 Task: Search one way flight ticket for 3 adults in first from Phoenix: Phoenix Sky Harbor International Airport to Springfield: Abraham Lincoln Capital Airport on 5-2-2023. Number of bags: 1 carry on bag. Price is upto 97000. Outbound departure time preference is 9:30.
Action: Mouse moved to (227, 159)
Screenshot: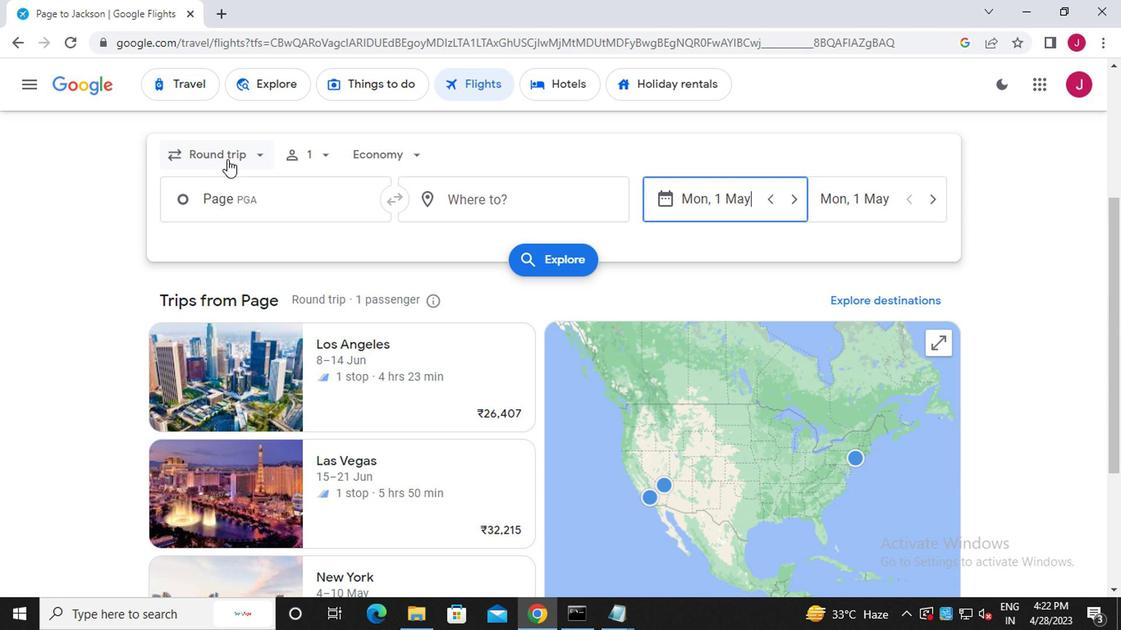 
Action: Mouse pressed left at (227, 159)
Screenshot: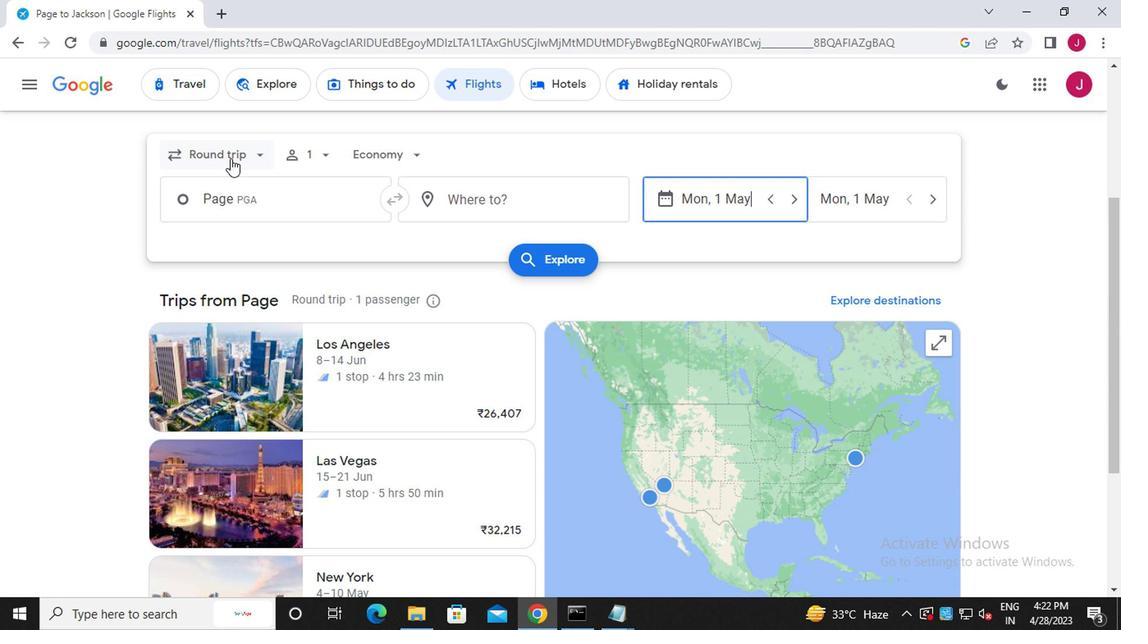 
Action: Mouse moved to (236, 234)
Screenshot: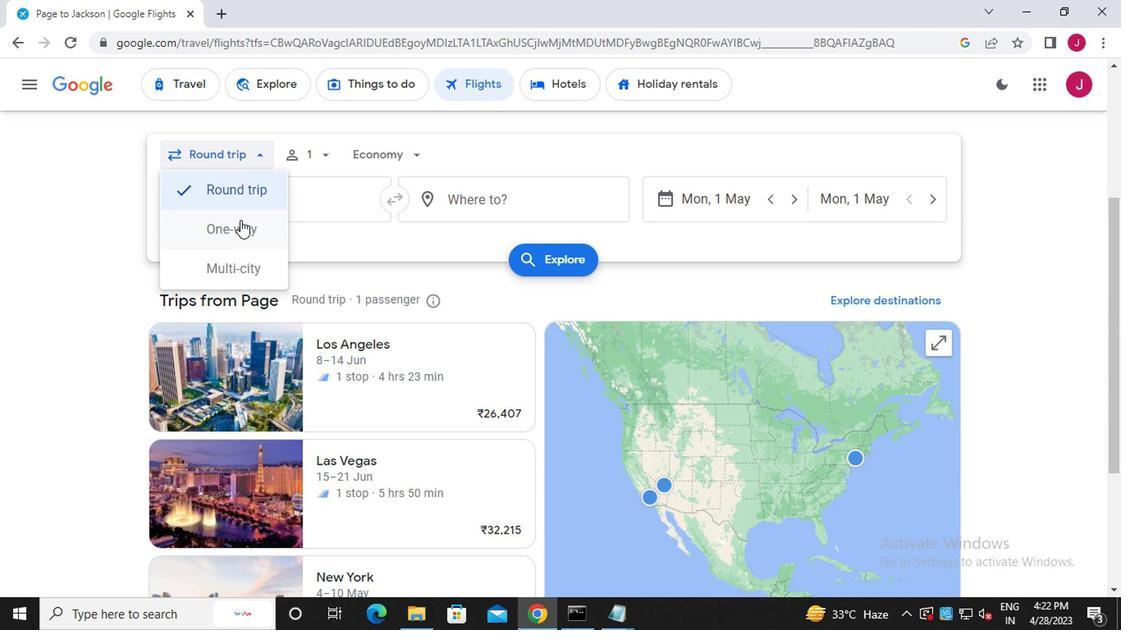 
Action: Mouse pressed left at (236, 234)
Screenshot: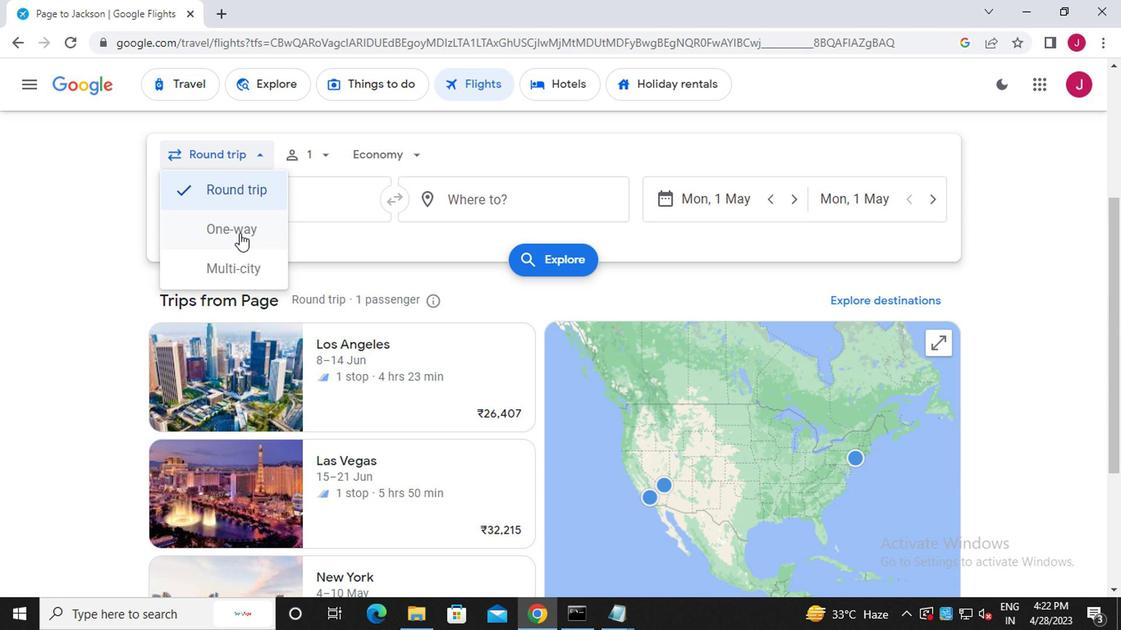 
Action: Mouse moved to (307, 155)
Screenshot: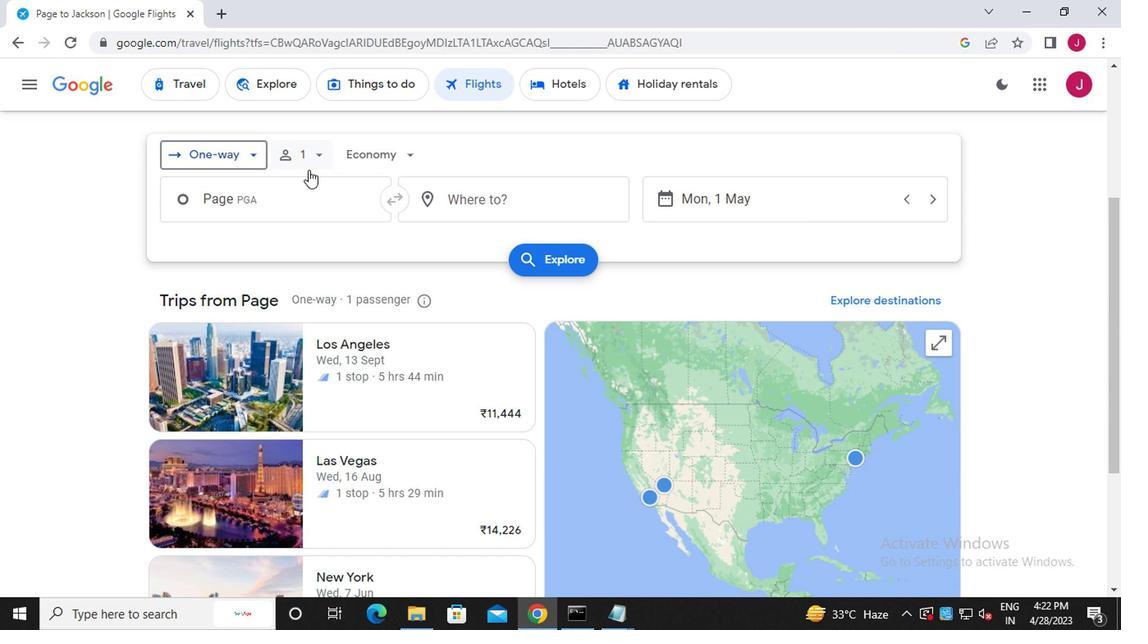 
Action: Mouse pressed left at (307, 155)
Screenshot: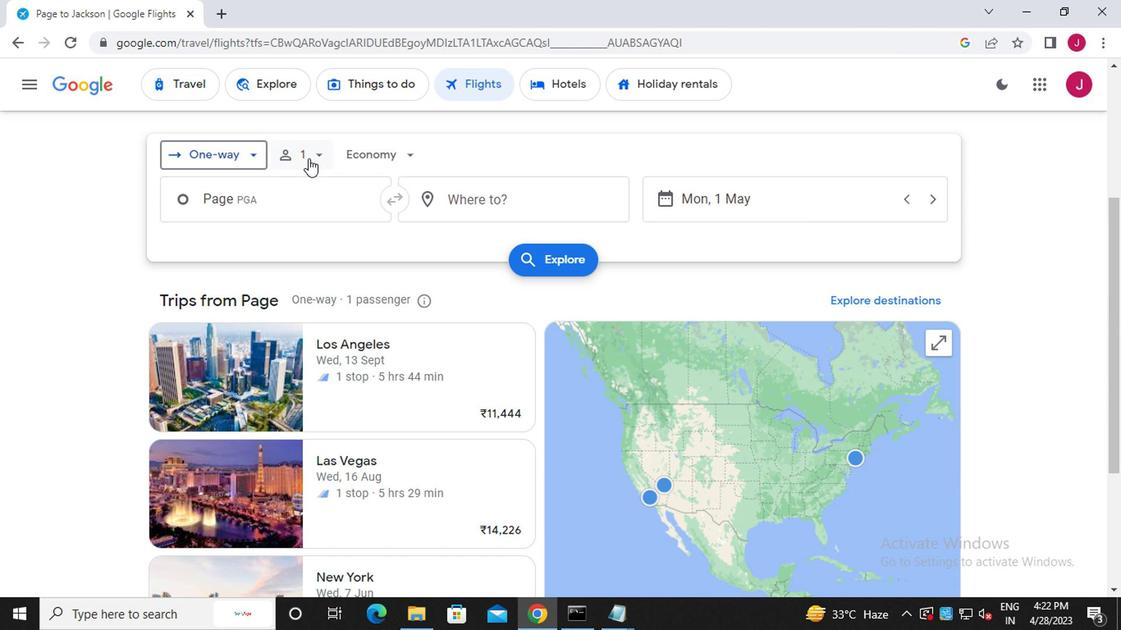 
Action: Mouse moved to (440, 195)
Screenshot: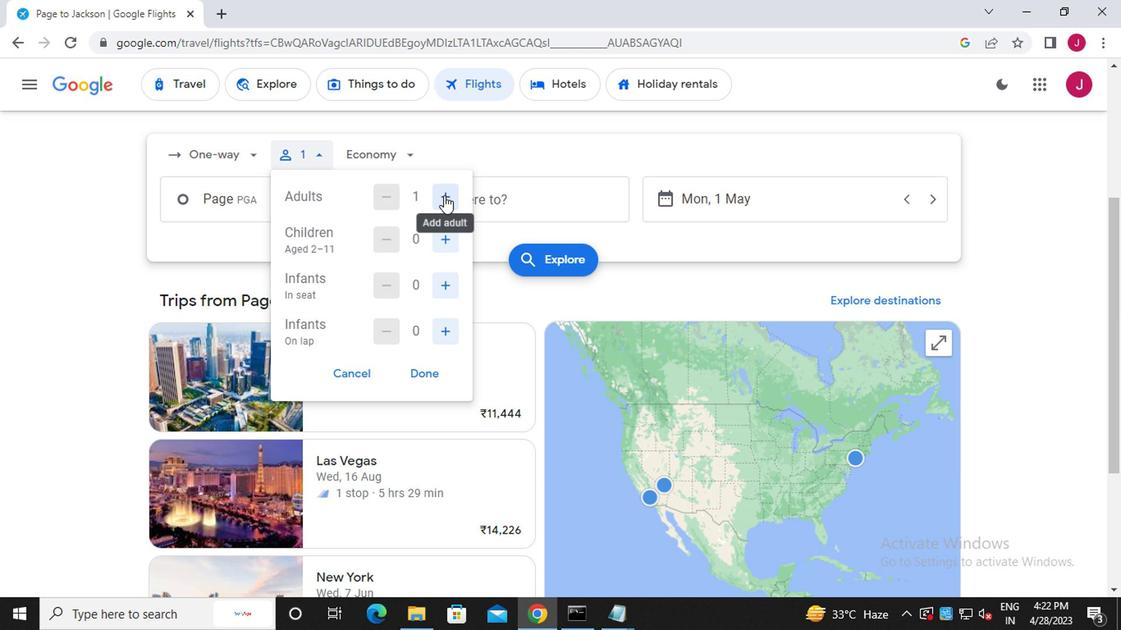 
Action: Mouse pressed left at (440, 195)
Screenshot: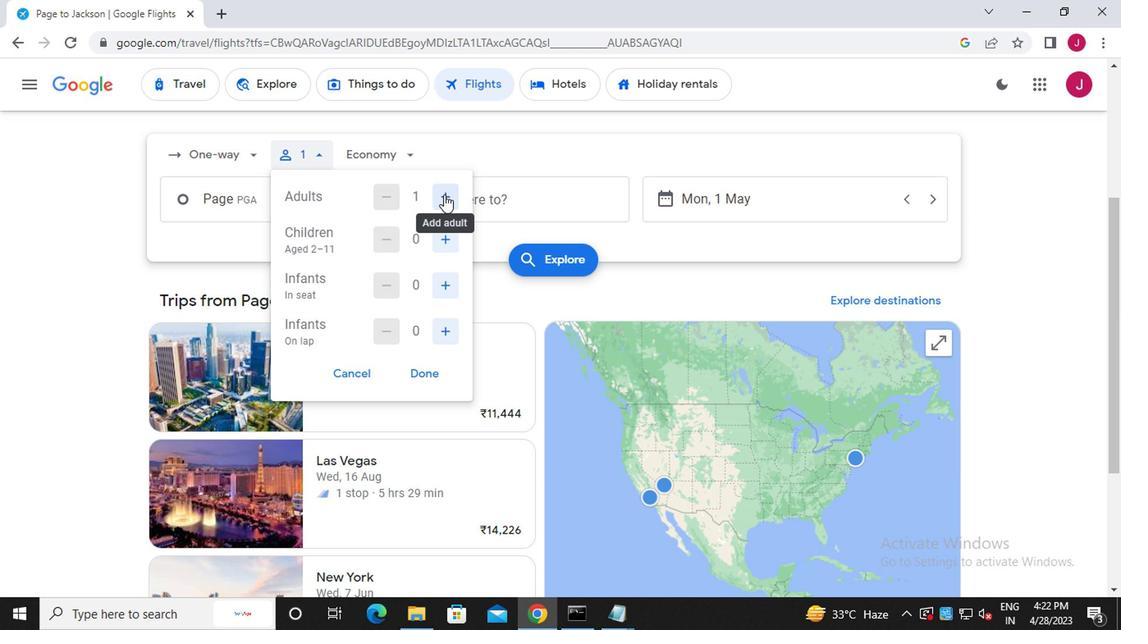 
Action: Mouse pressed left at (440, 195)
Screenshot: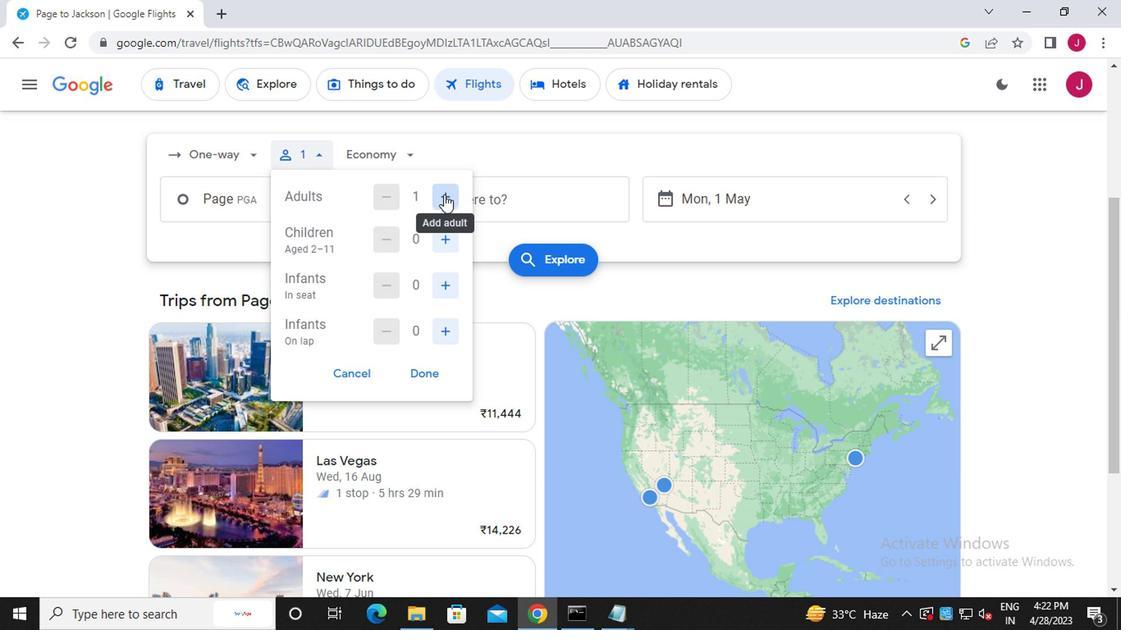 
Action: Mouse pressed left at (440, 195)
Screenshot: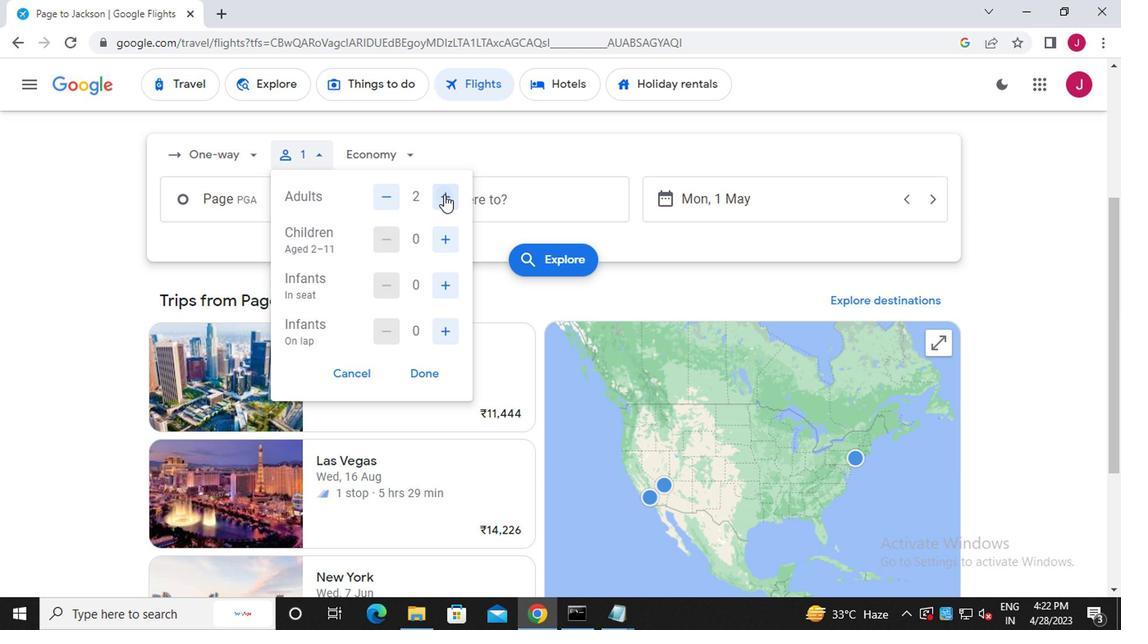 
Action: Mouse moved to (388, 198)
Screenshot: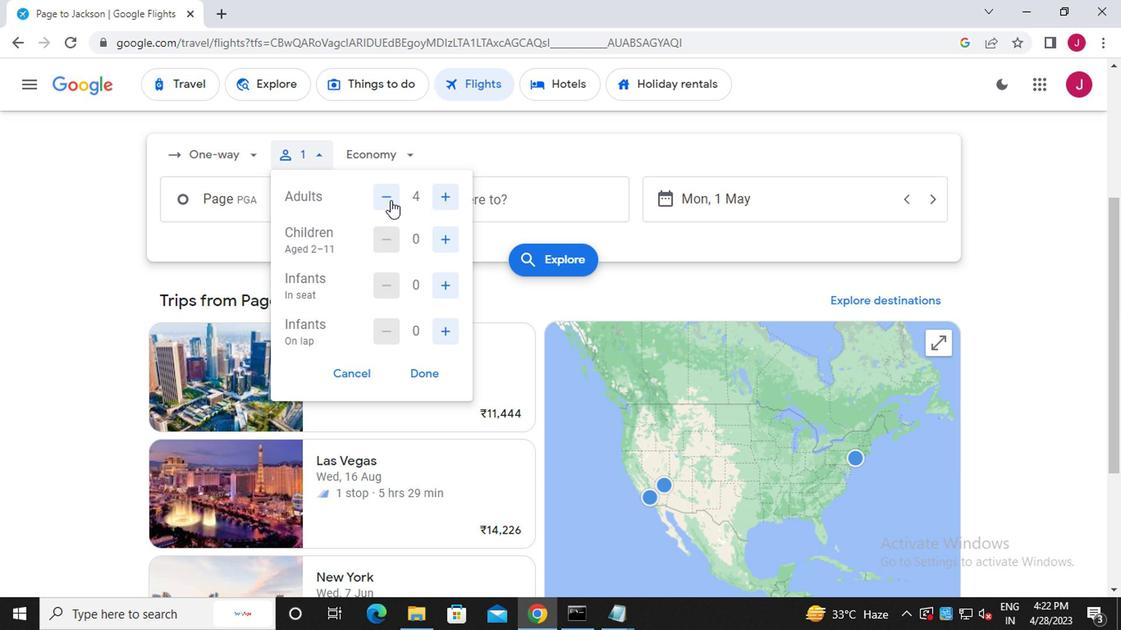 
Action: Mouse pressed left at (388, 198)
Screenshot: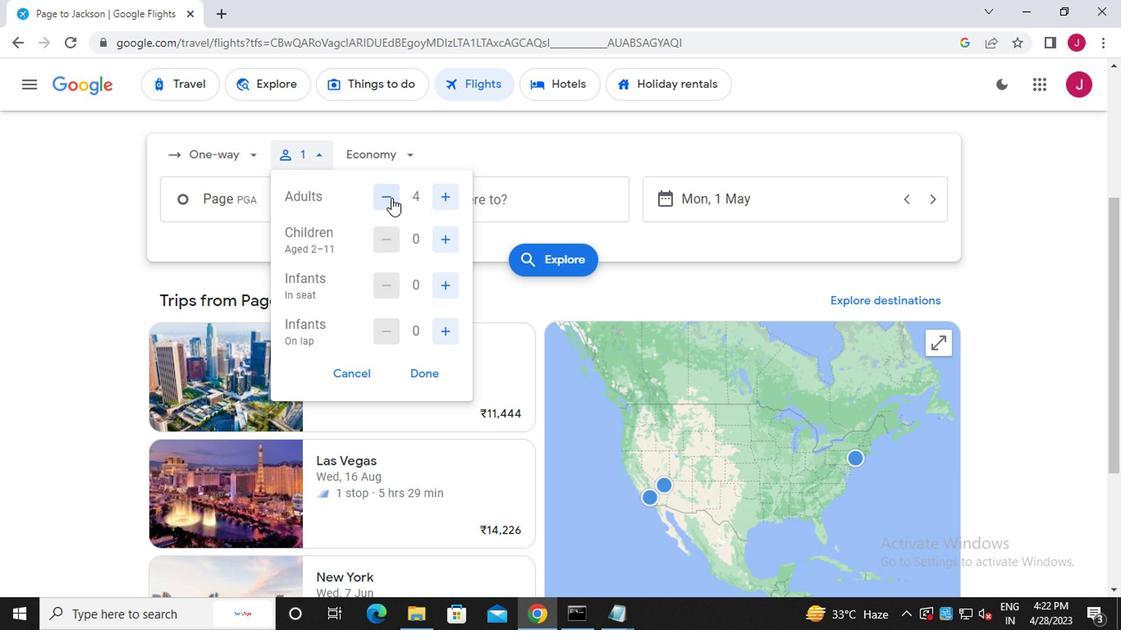 
Action: Mouse moved to (414, 369)
Screenshot: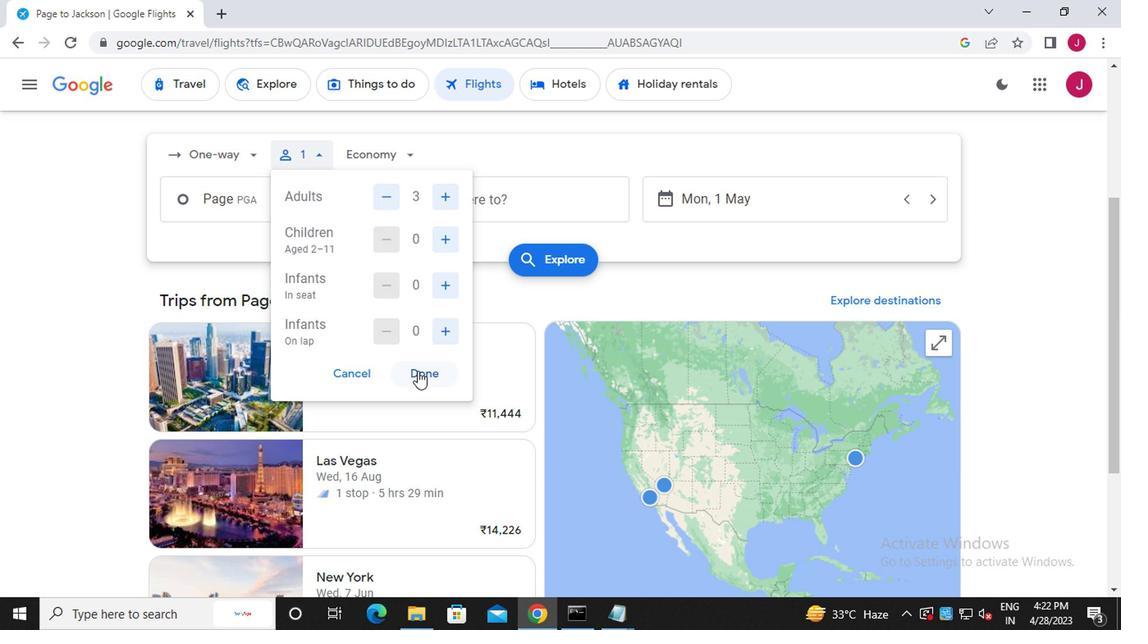 
Action: Mouse pressed left at (414, 369)
Screenshot: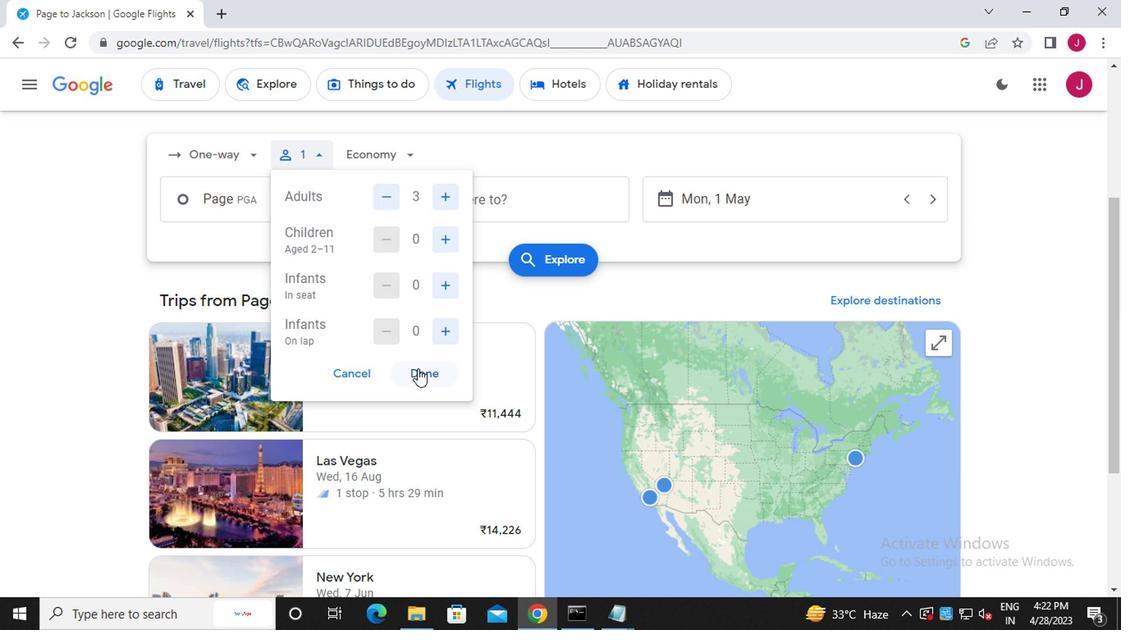 
Action: Mouse moved to (396, 154)
Screenshot: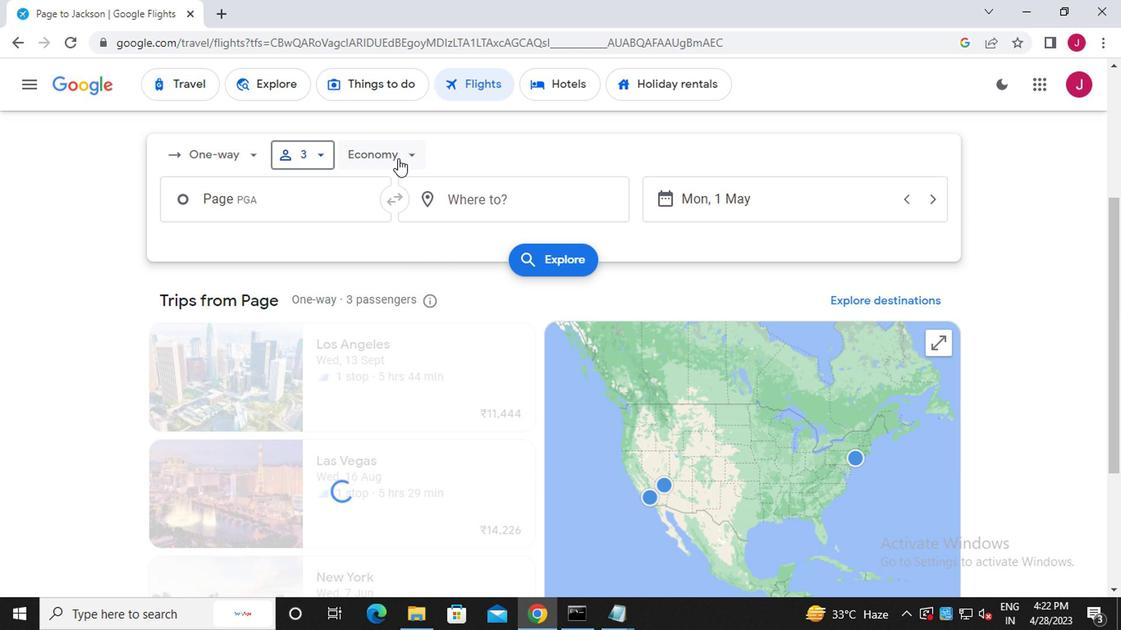 
Action: Mouse pressed left at (396, 154)
Screenshot: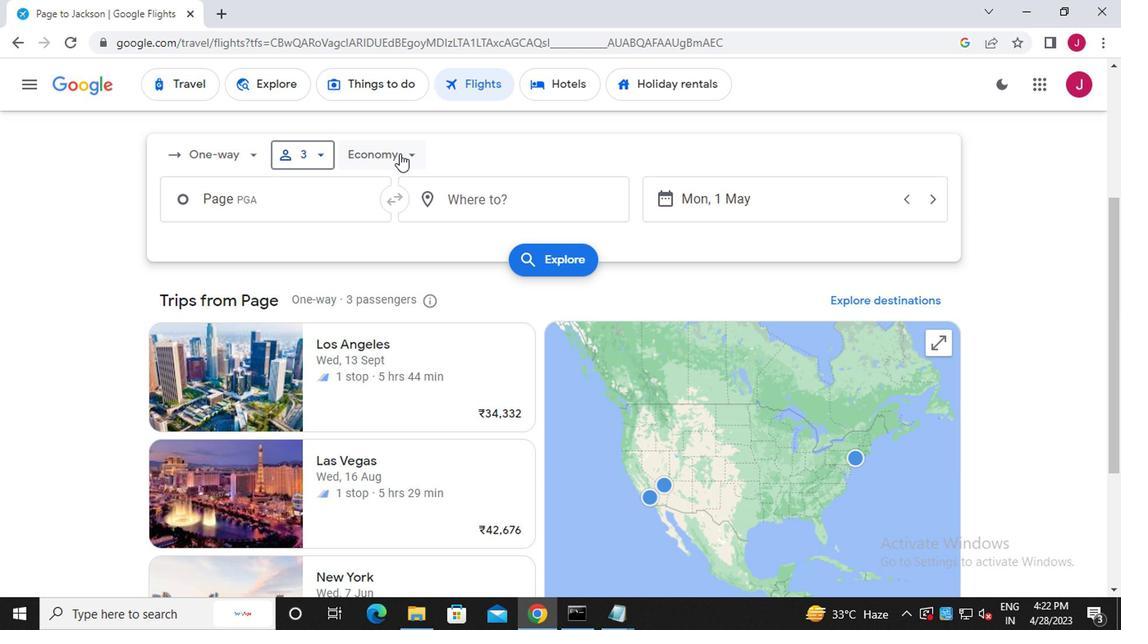 
Action: Mouse pressed left at (396, 154)
Screenshot: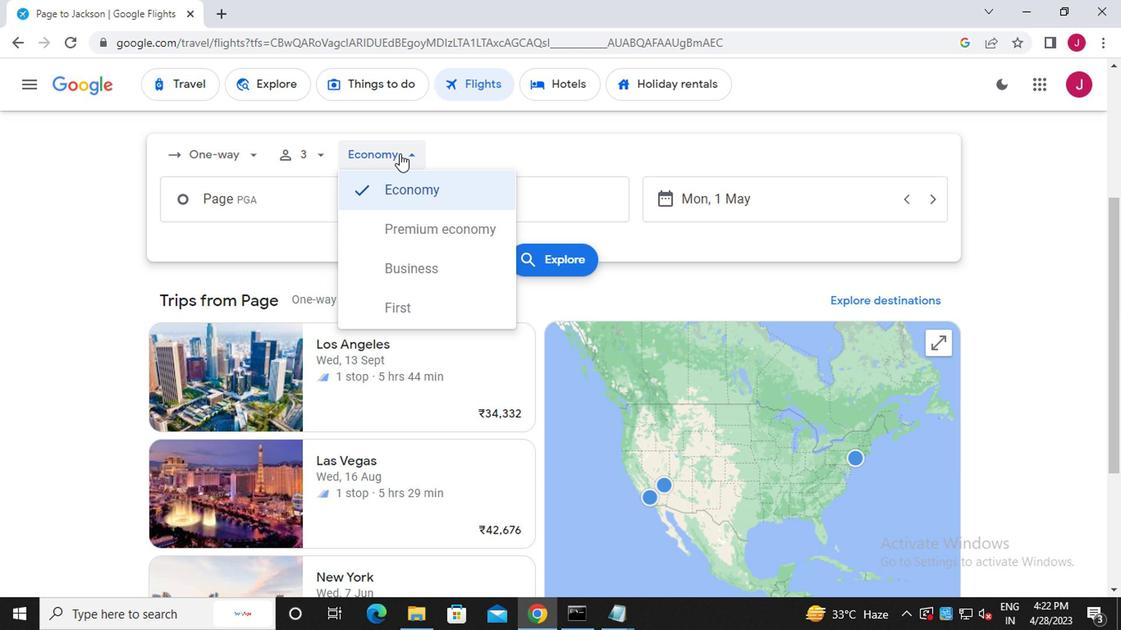 
Action: Mouse moved to (328, 196)
Screenshot: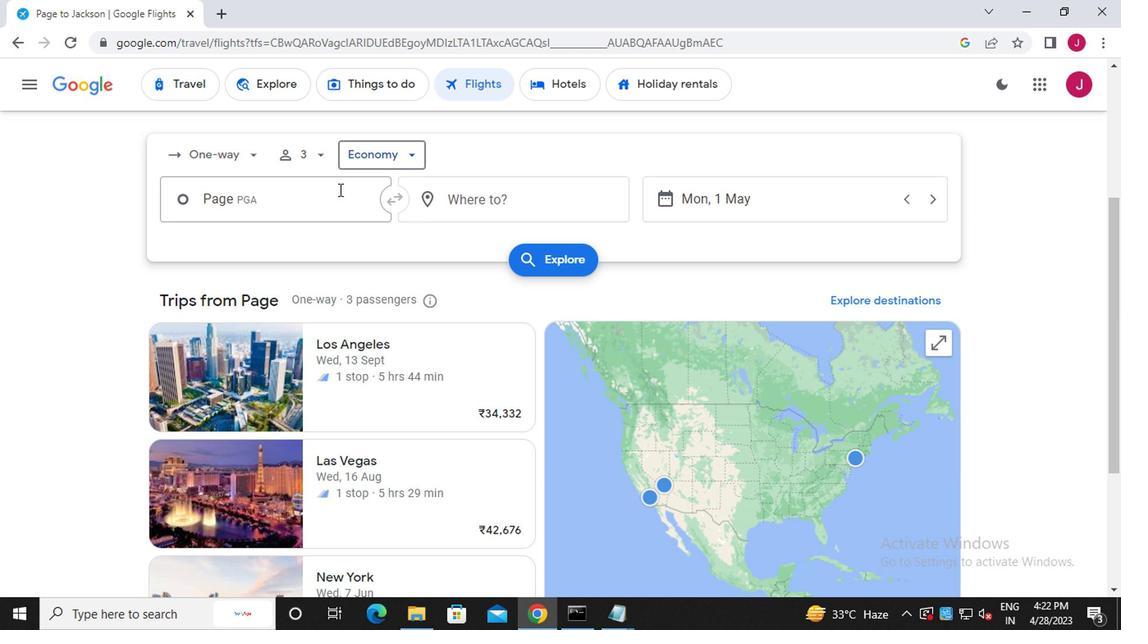 
Action: Mouse pressed left at (328, 196)
Screenshot: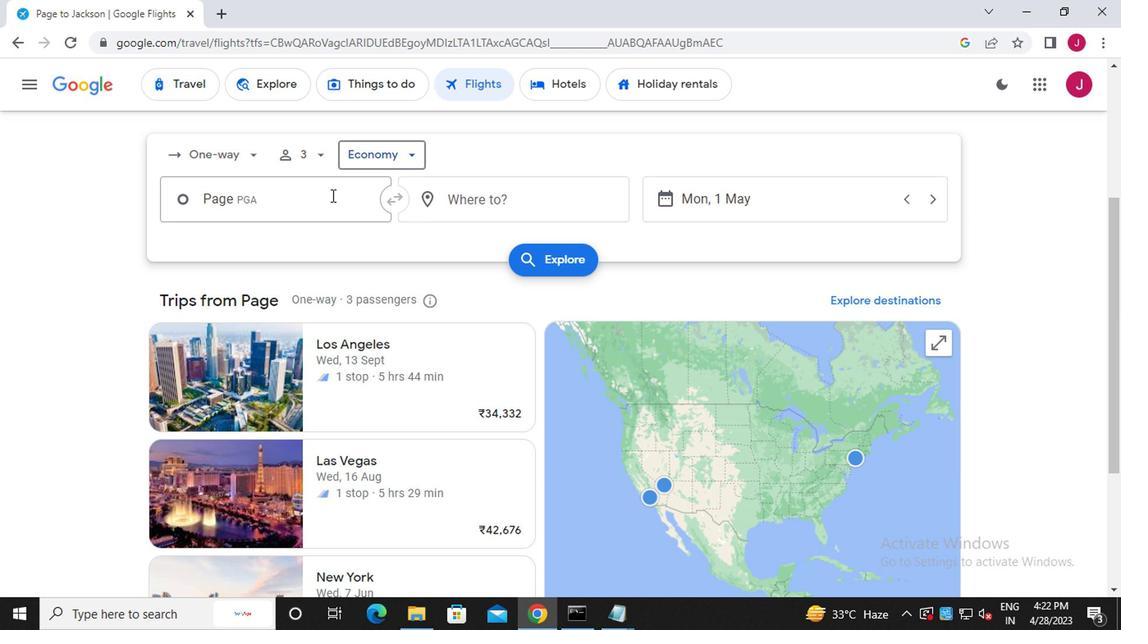 
Action: Key pressed phoenix
Screenshot: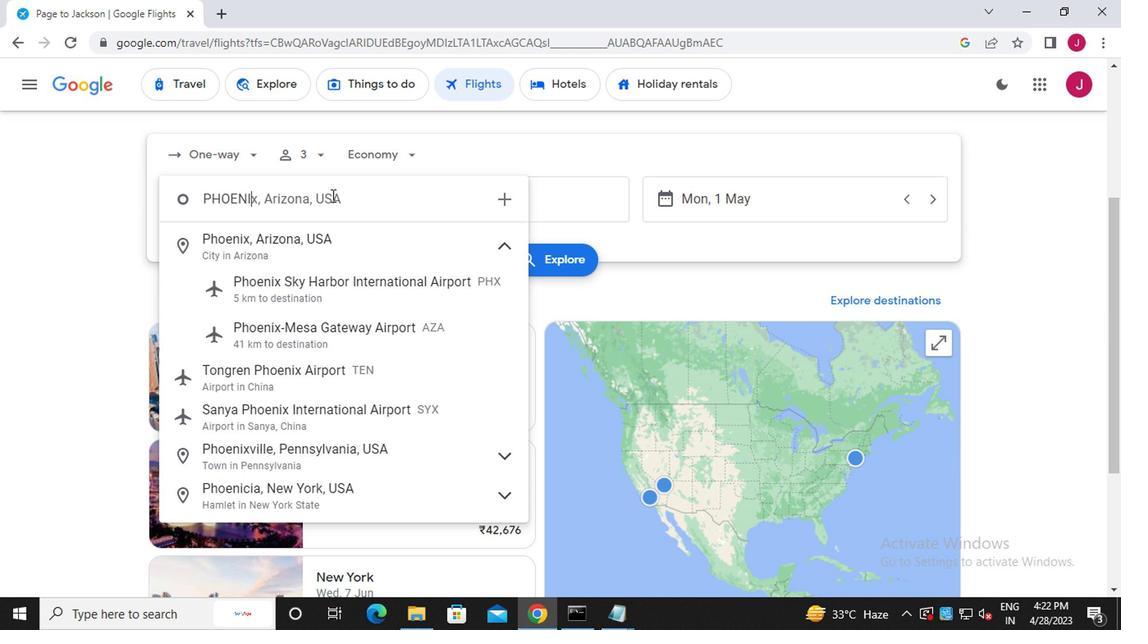 
Action: Mouse moved to (346, 286)
Screenshot: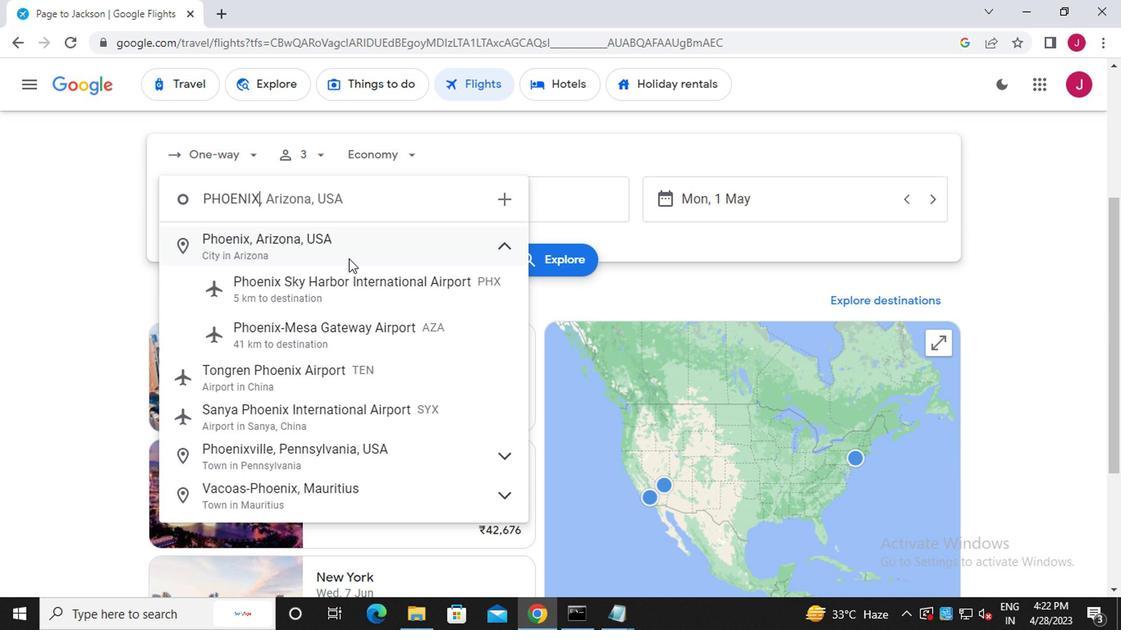 
Action: Mouse pressed left at (346, 286)
Screenshot: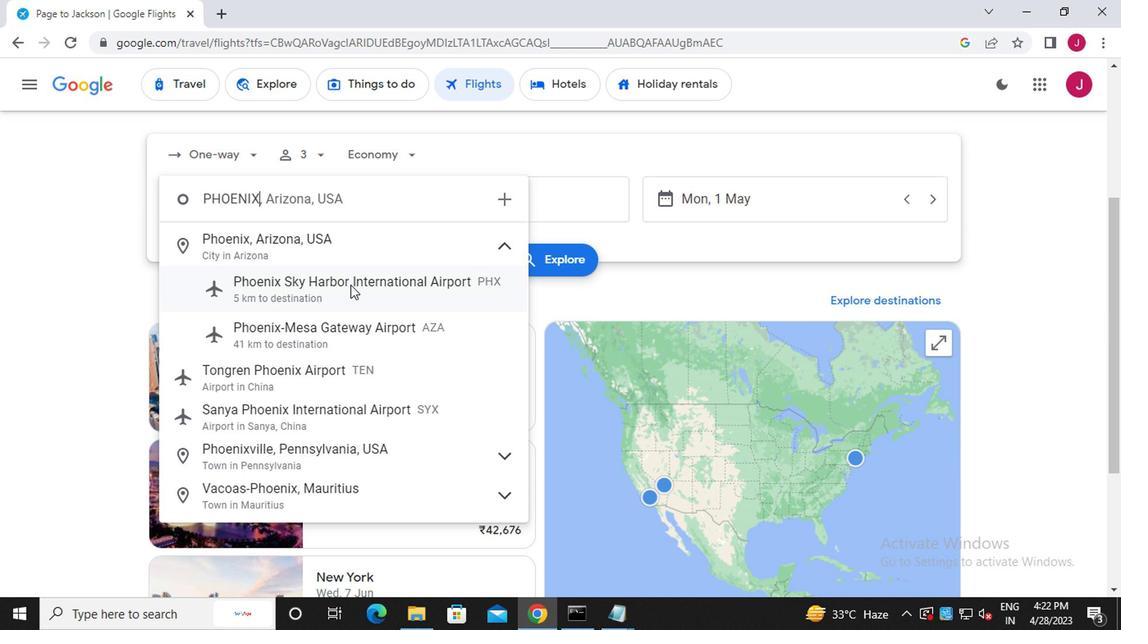 
Action: Mouse moved to (557, 193)
Screenshot: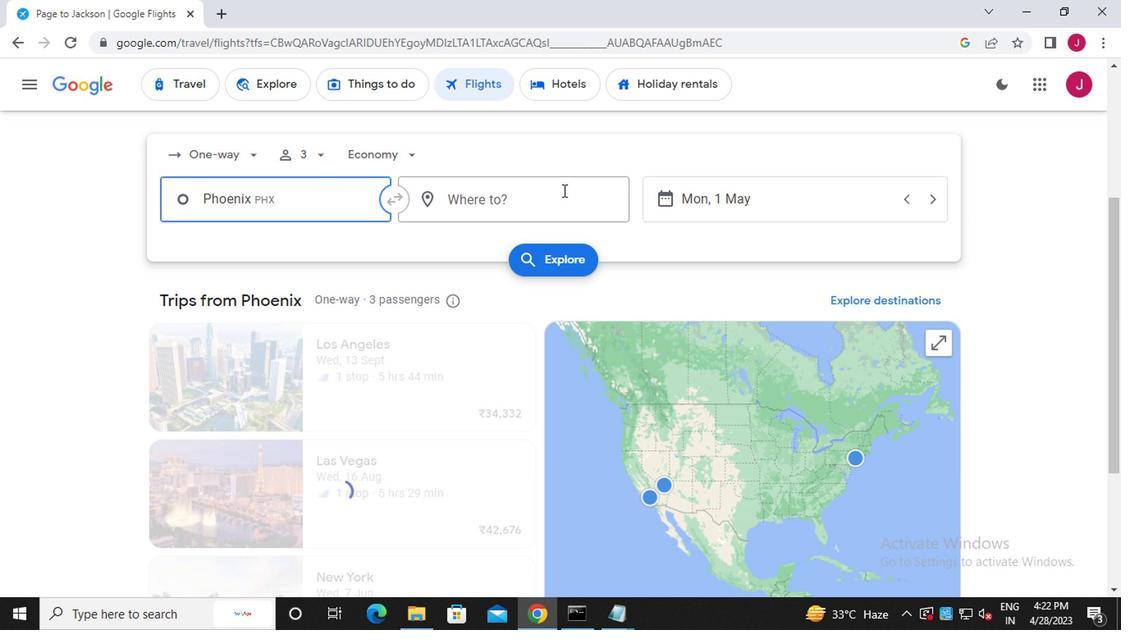 
Action: Mouse pressed left at (557, 193)
Screenshot: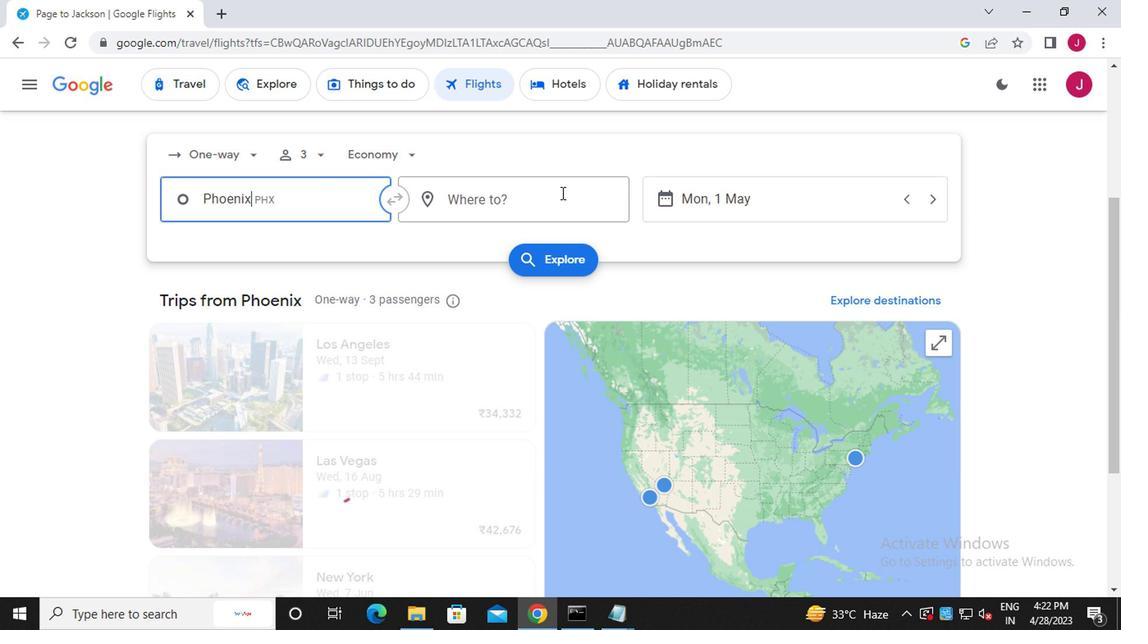 
Action: Key pressed springfield
Screenshot: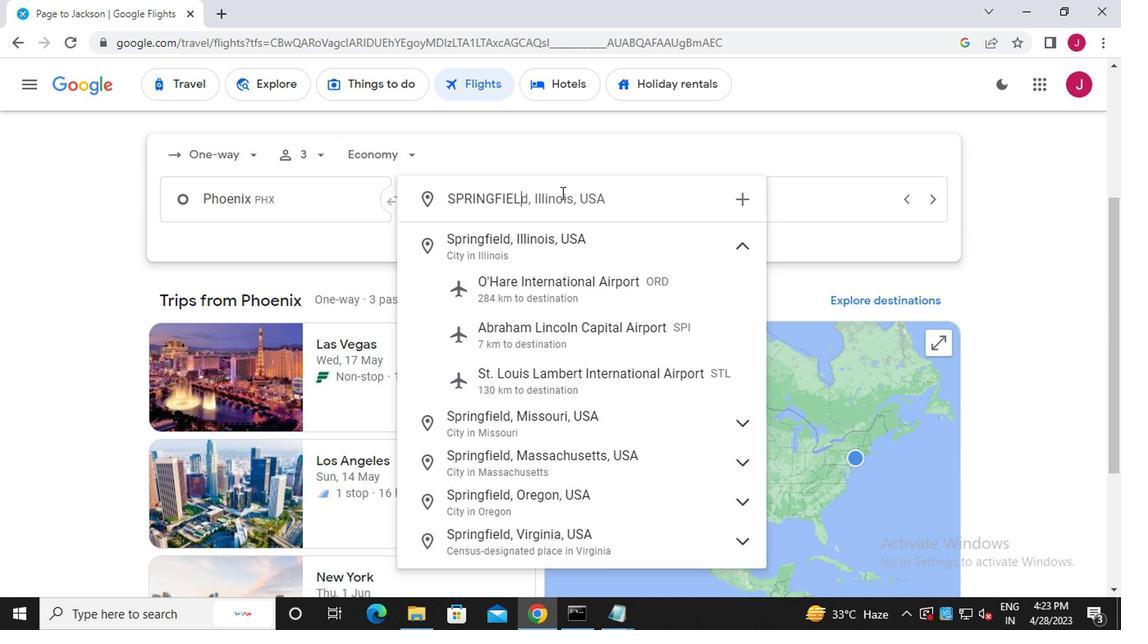 
Action: Mouse moved to (597, 334)
Screenshot: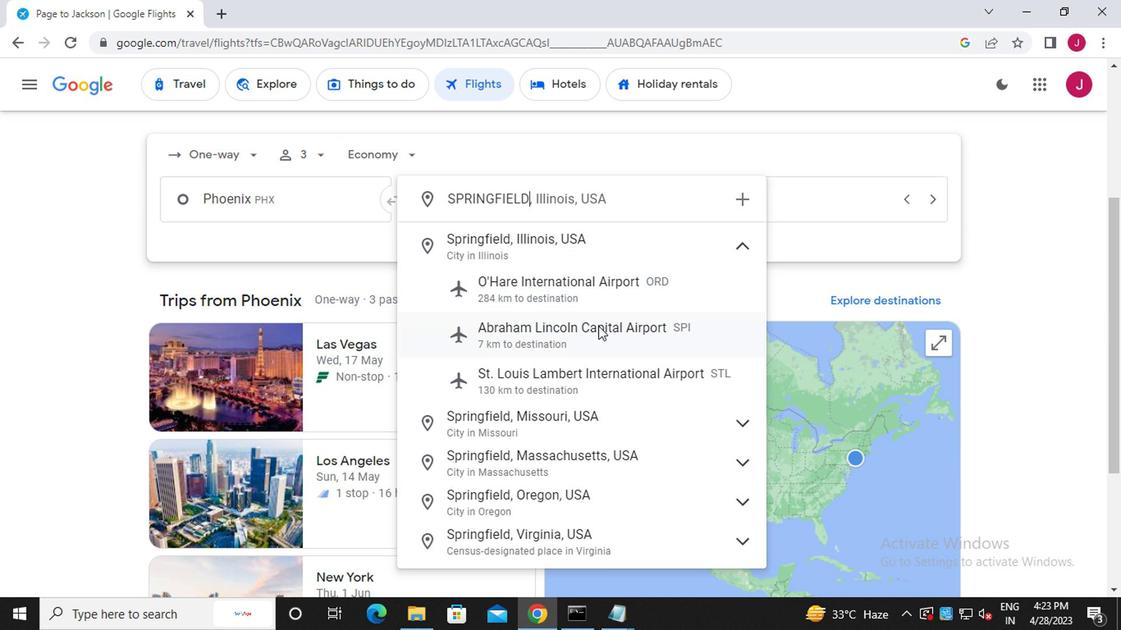 
Action: Mouse pressed left at (597, 334)
Screenshot: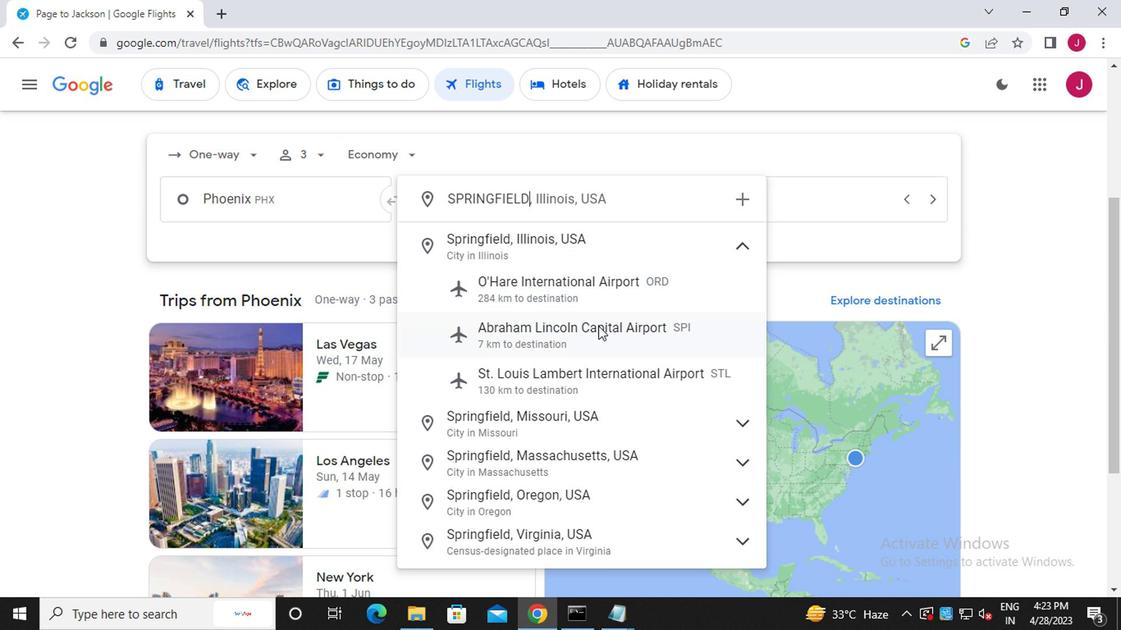 
Action: Mouse moved to (729, 199)
Screenshot: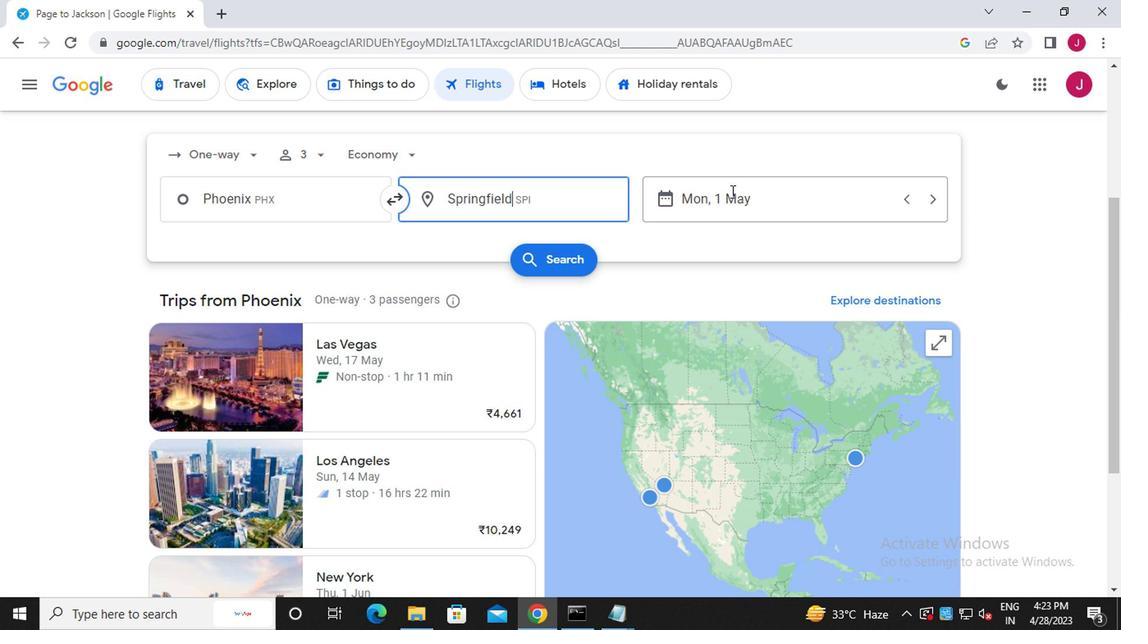 
Action: Mouse pressed left at (729, 199)
Screenshot: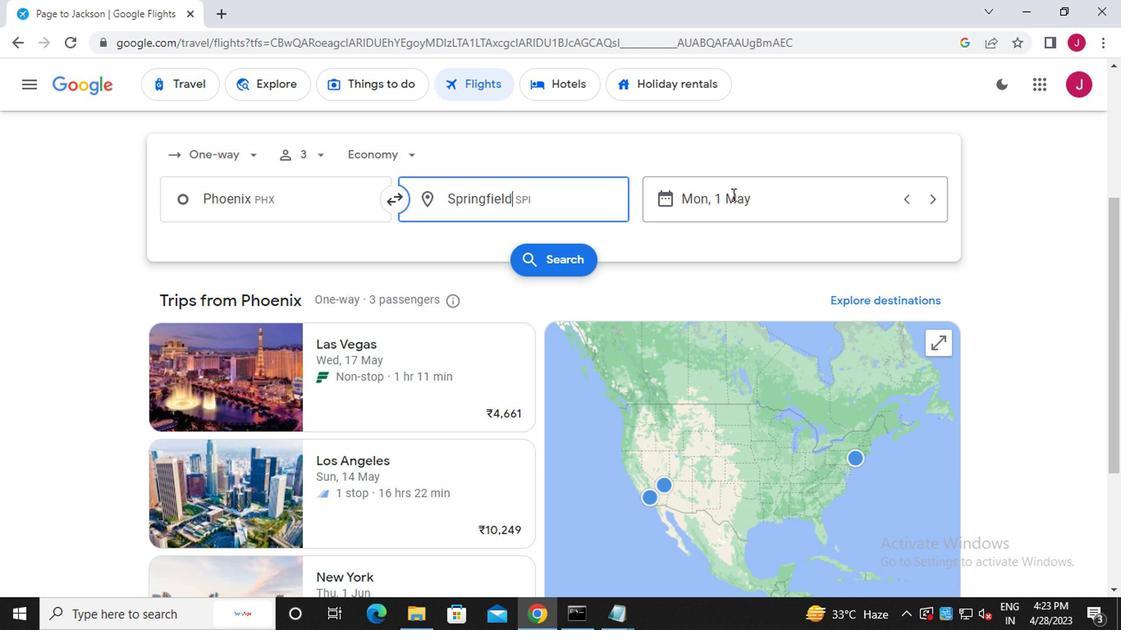 
Action: Mouse moved to (752, 280)
Screenshot: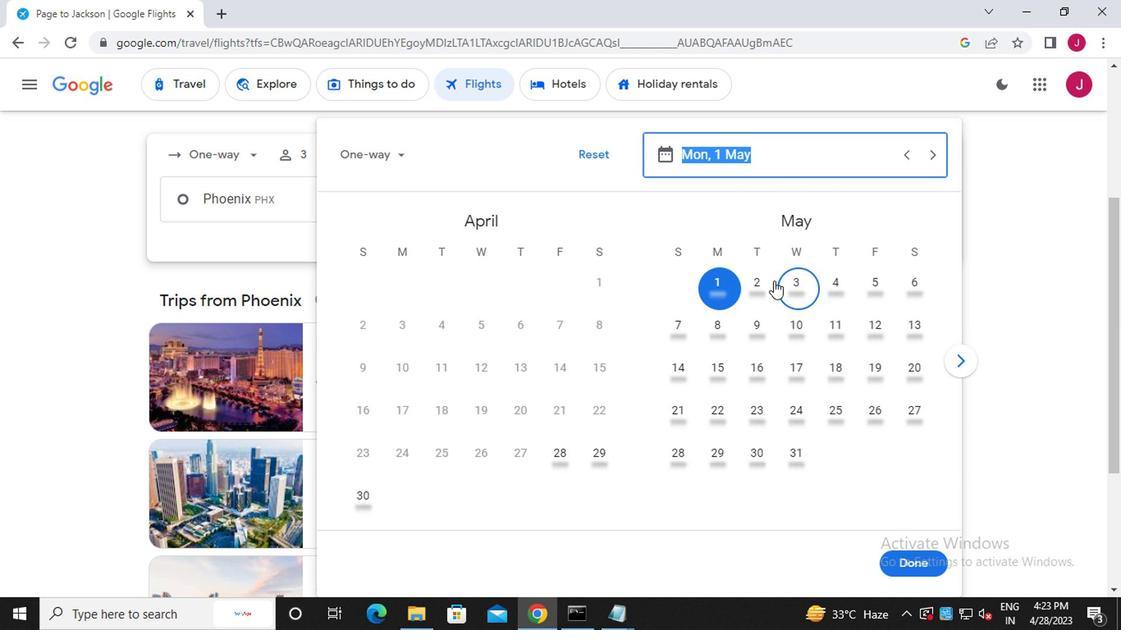 
Action: Mouse pressed left at (752, 280)
Screenshot: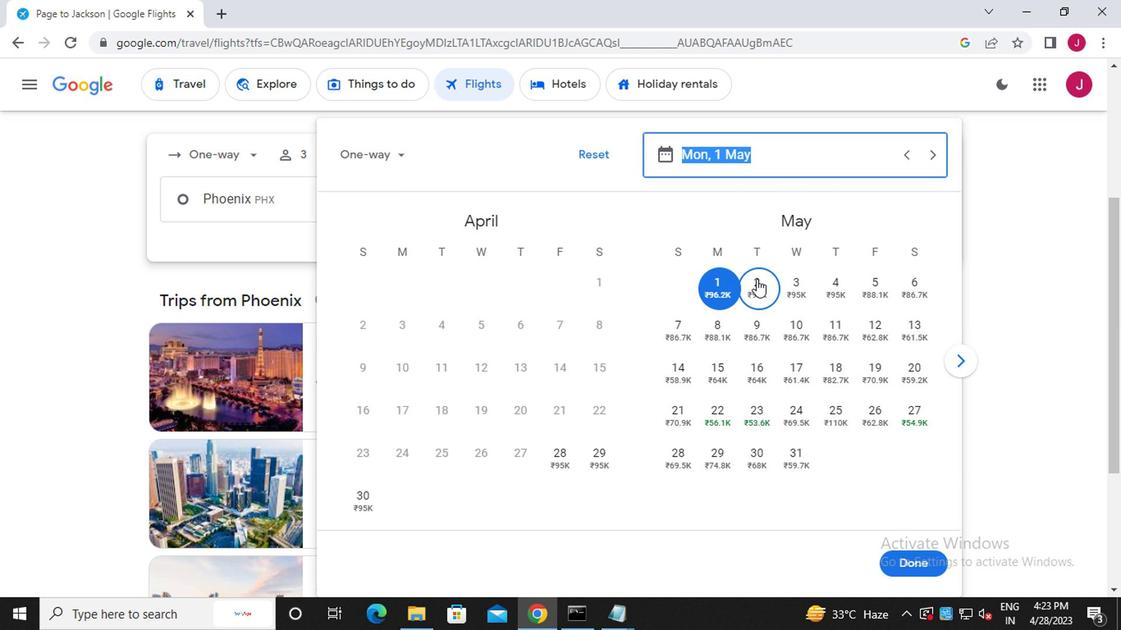 
Action: Mouse moved to (911, 566)
Screenshot: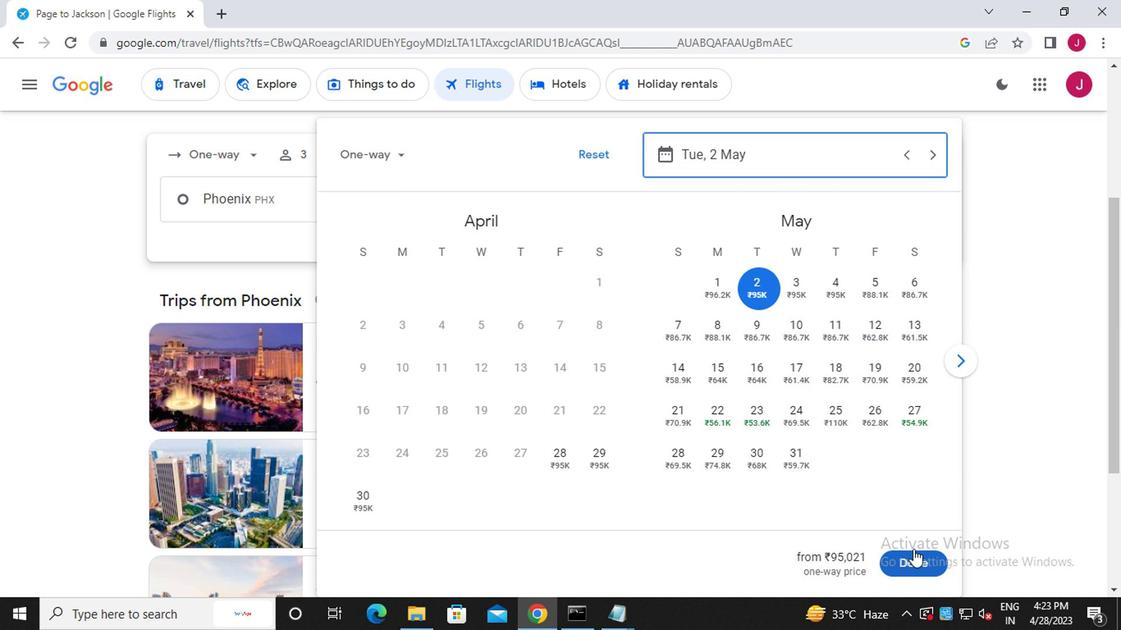 
Action: Mouse pressed left at (911, 566)
Screenshot: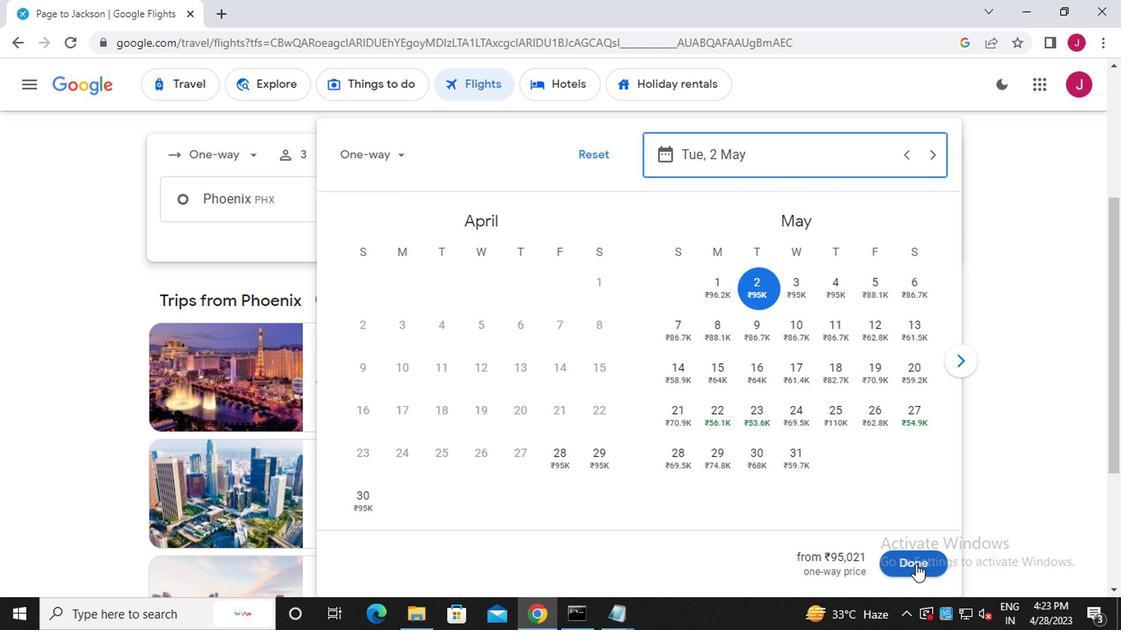 
Action: Mouse moved to (552, 257)
Screenshot: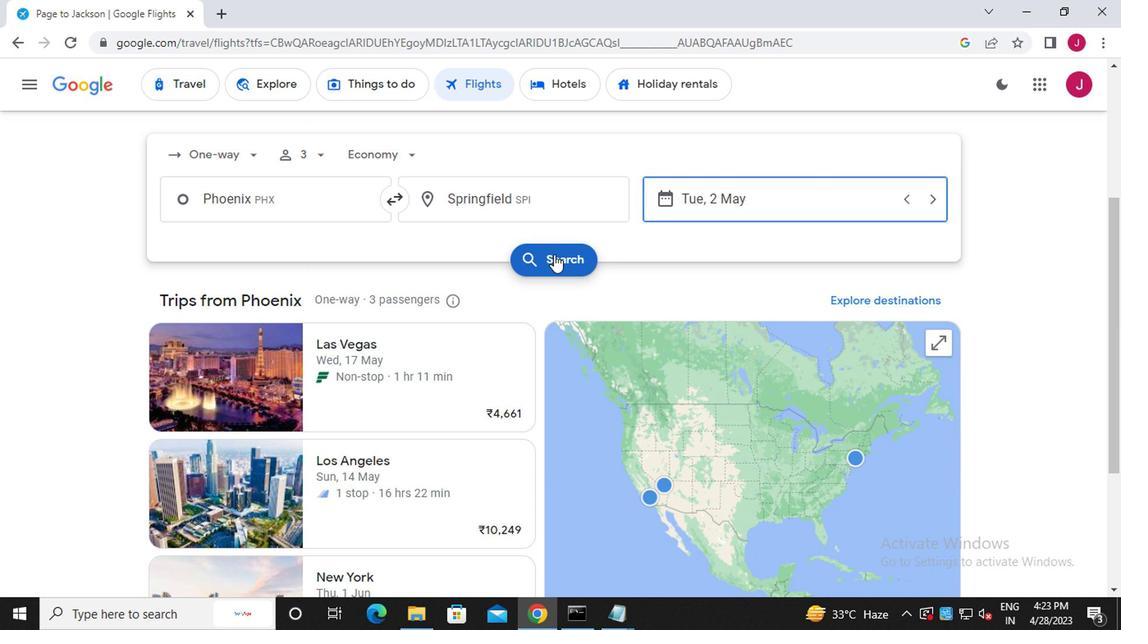 
Action: Mouse pressed left at (552, 257)
Screenshot: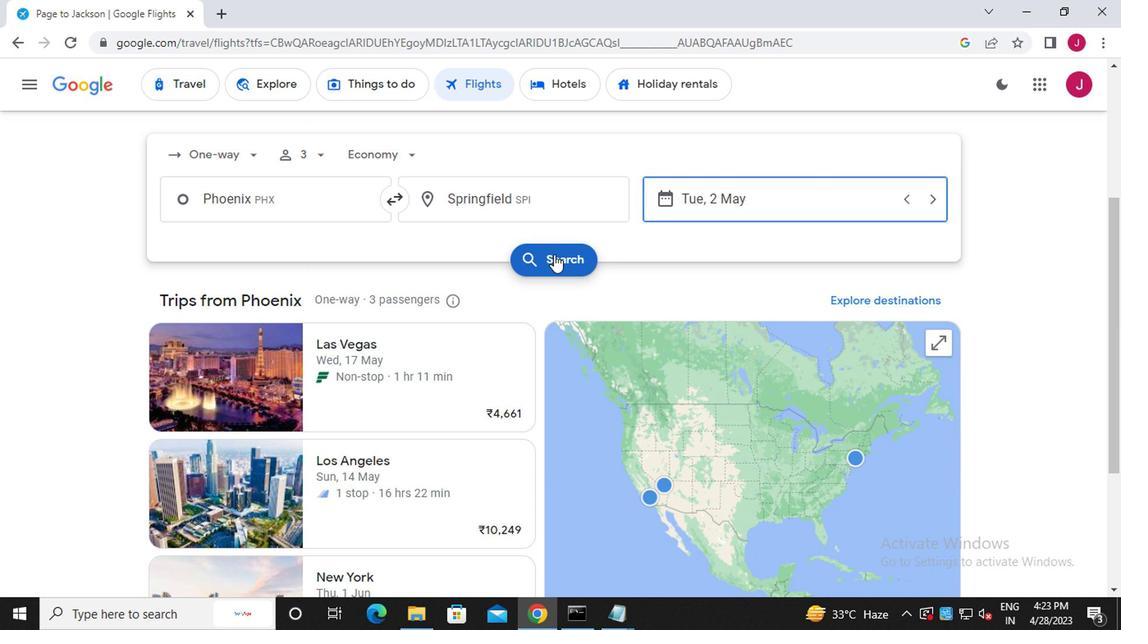 
Action: Mouse moved to (197, 235)
Screenshot: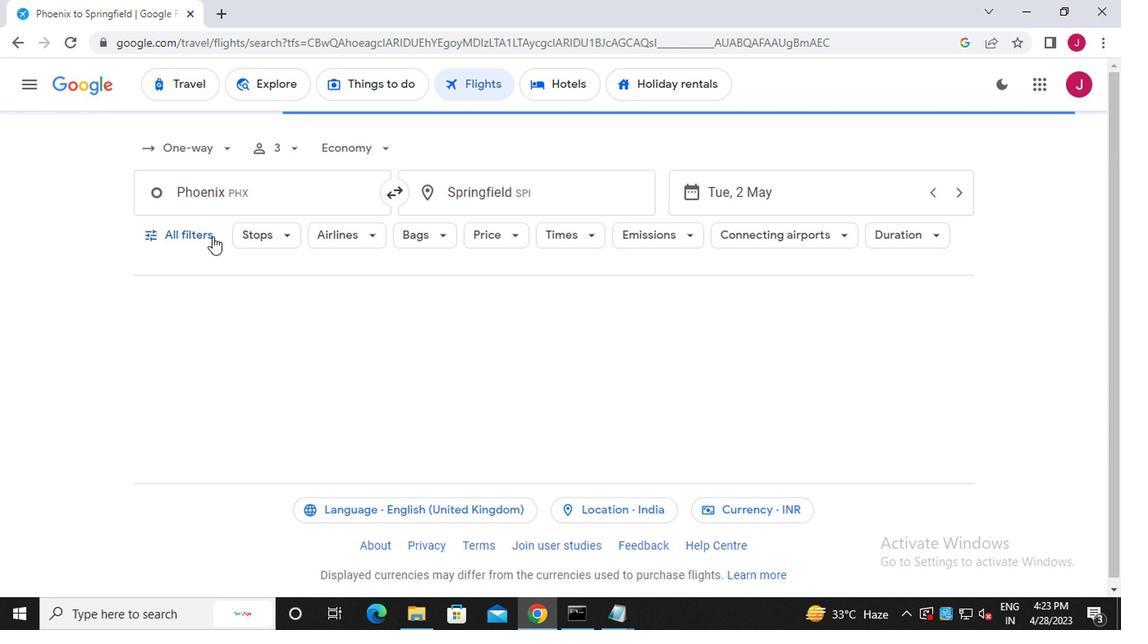 
Action: Mouse pressed left at (197, 235)
Screenshot: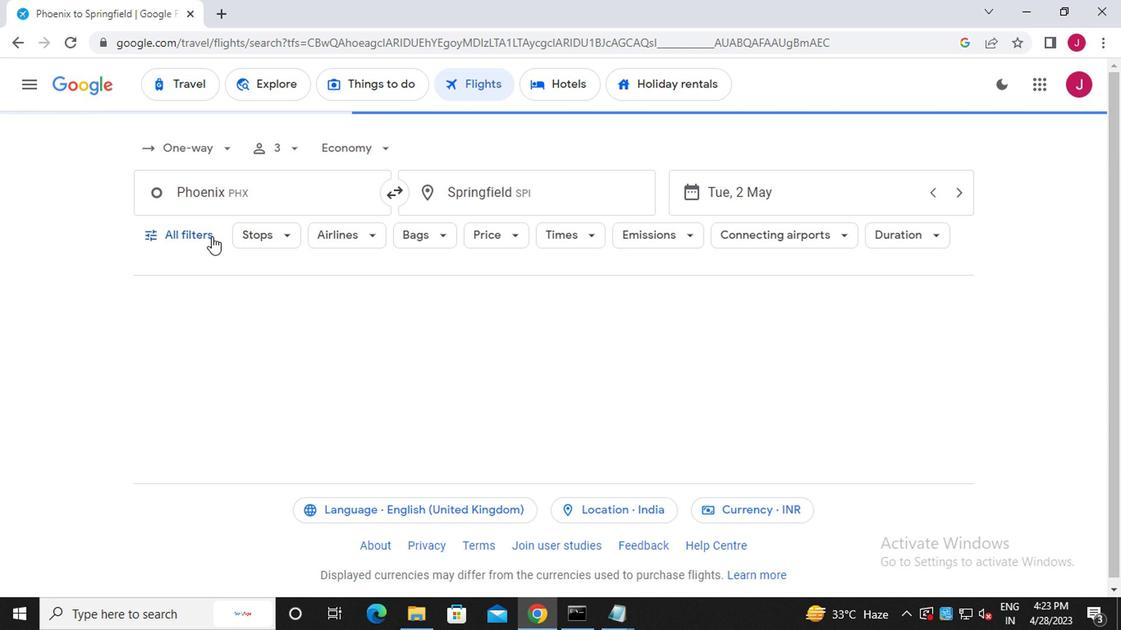 
Action: Mouse moved to (269, 327)
Screenshot: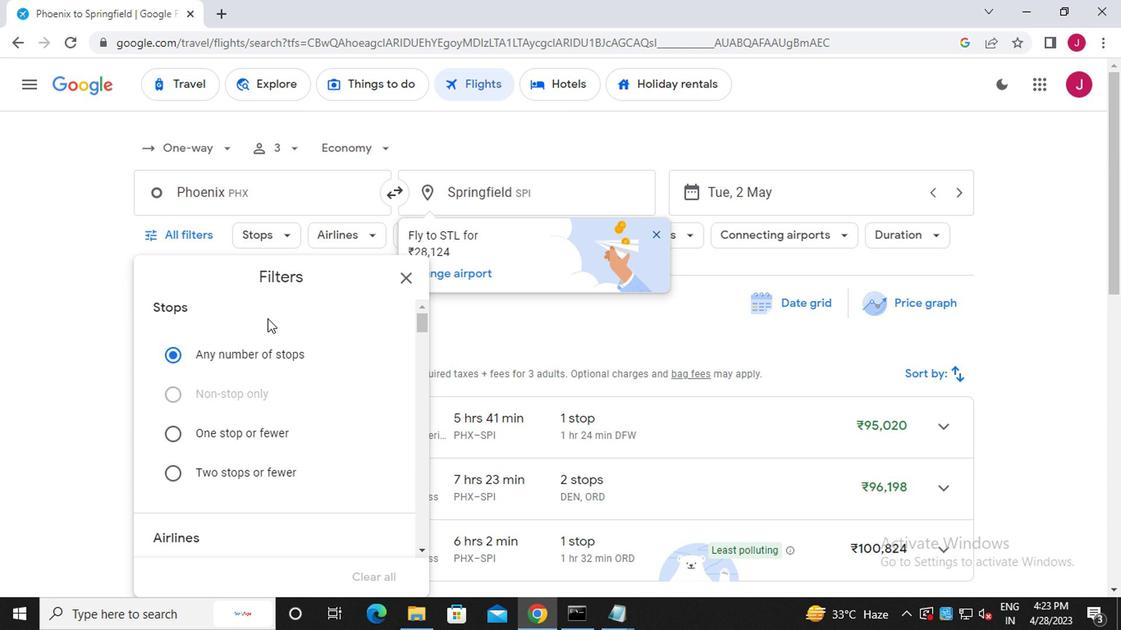 
Action: Mouse scrolled (269, 326) with delta (0, -1)
Screenshot: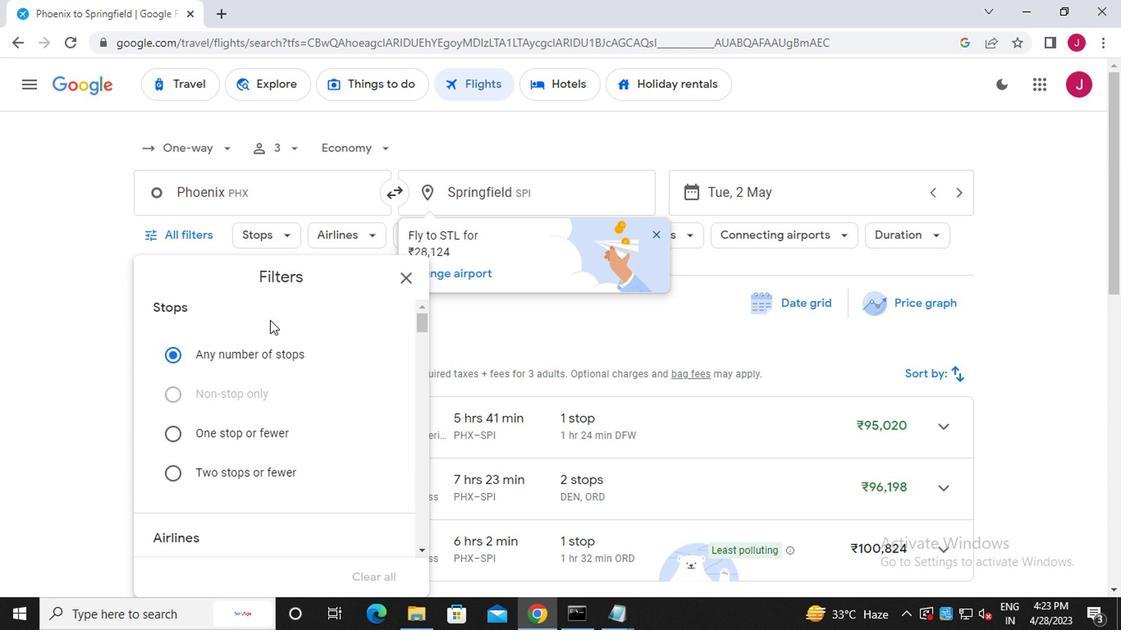 
Action: Mouse moved to (276, 338)
Screenshot: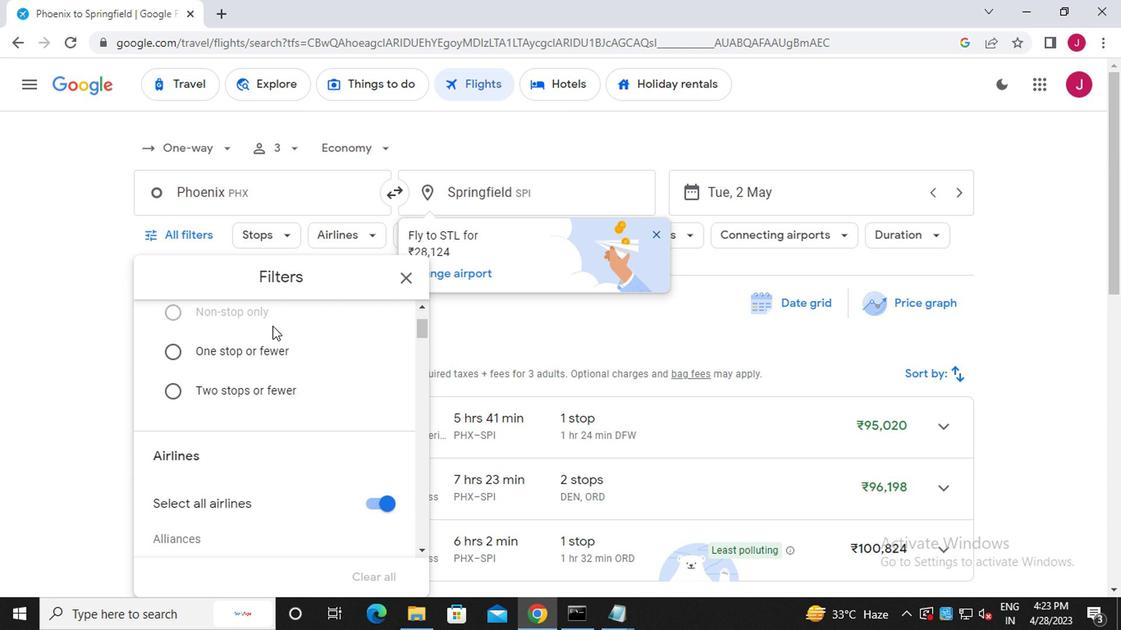 
Action: Mouse scrolled (276, 337) with delta (0, 0)
Screenshot: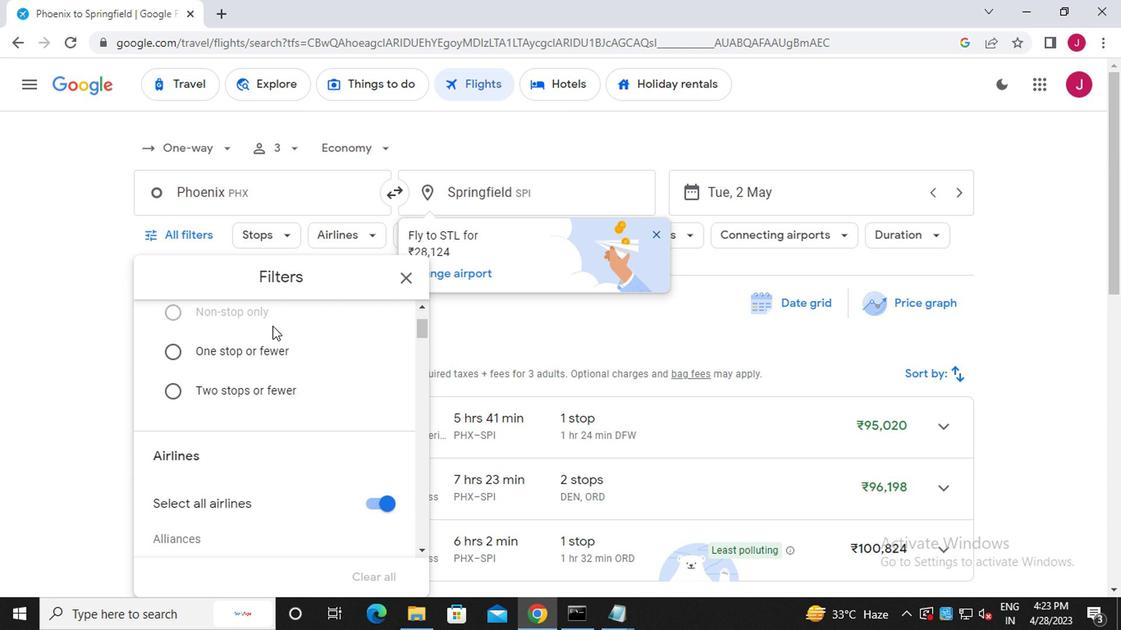 
Action: Mouse moved to (282, 345)
Screenshot: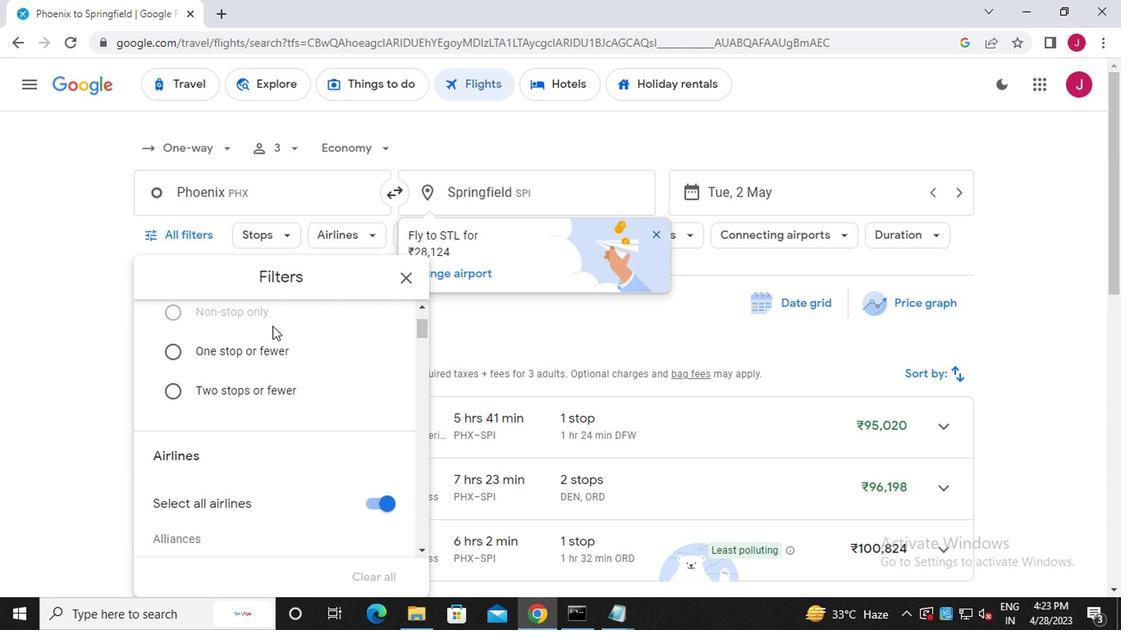 
Action: Mouse scrolled (282, 344) with delta (0, -1)
Screenshot: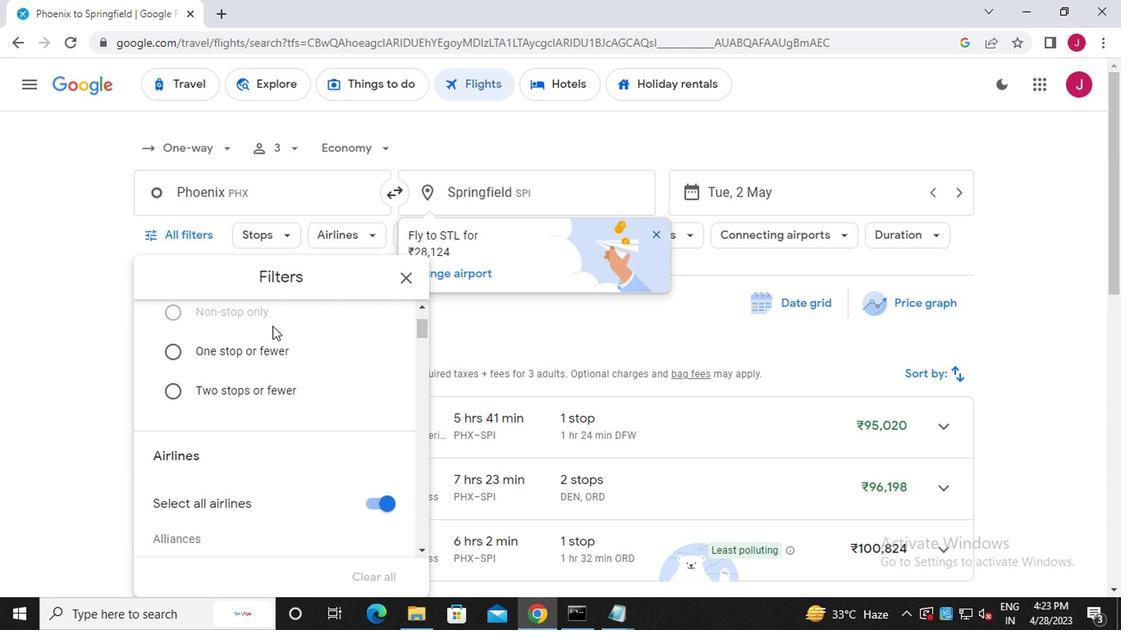 
Action: Mouse moved to (363, 338)
Screenshot: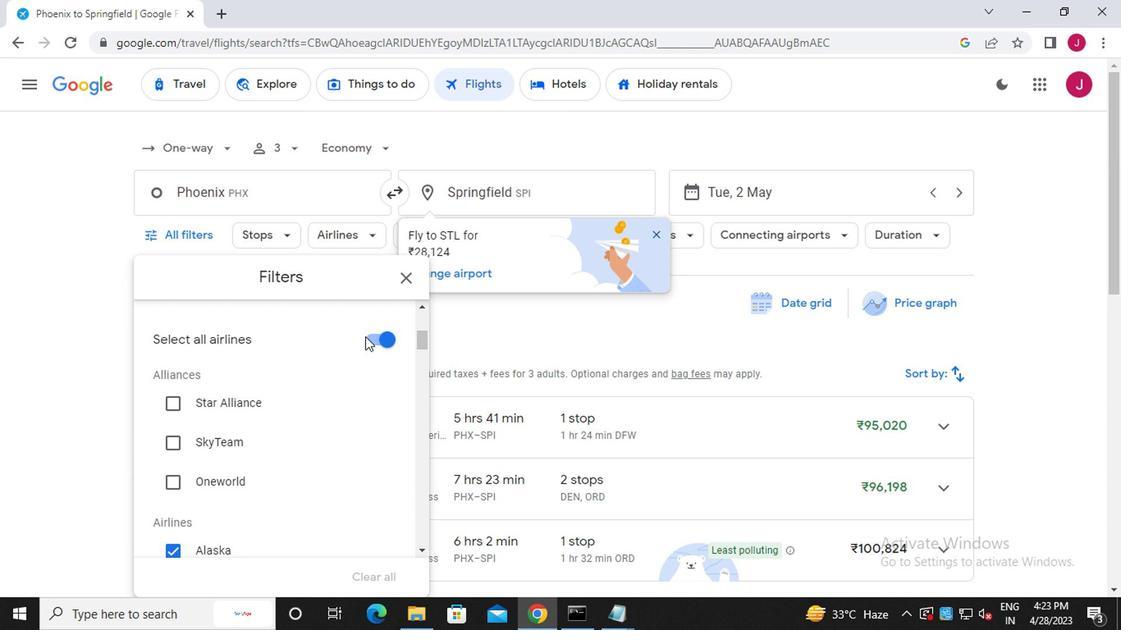 
Action: Mouse pressed left at (363, 338)
Screenshot: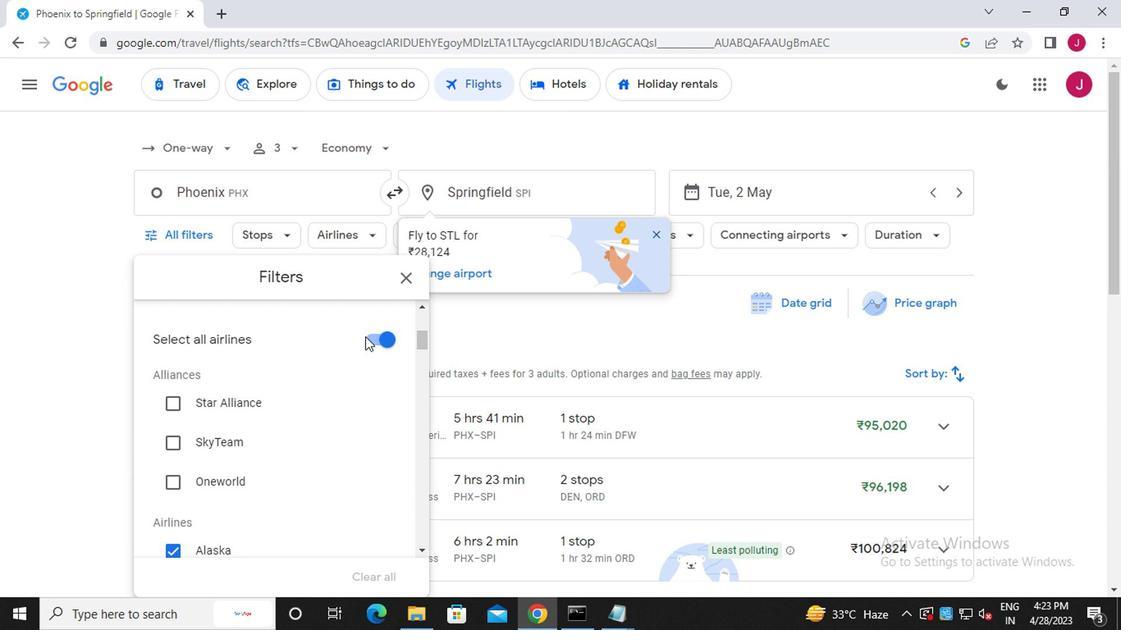 
Action: Mouse scrolled (363, 337) with delta (0, 0)
Screenshot: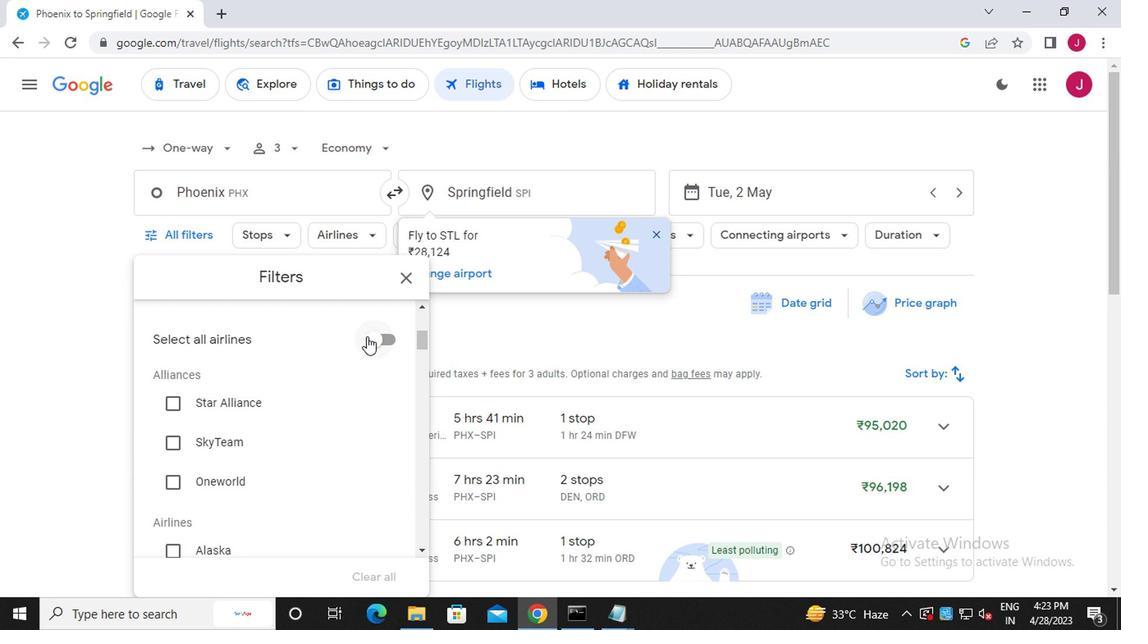 
Action: Mouse scrolled (363, 337) with delta (0, 0)
Screenshot: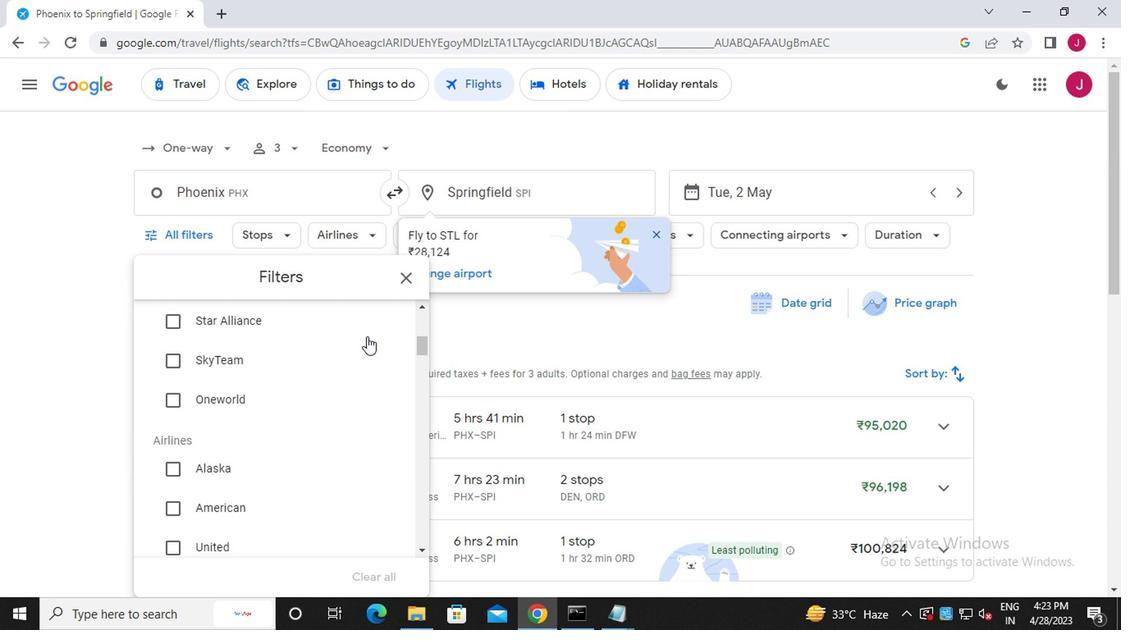 
Action: Mouse scrolled (363, 337) with delta (0, 0)
Screenshot: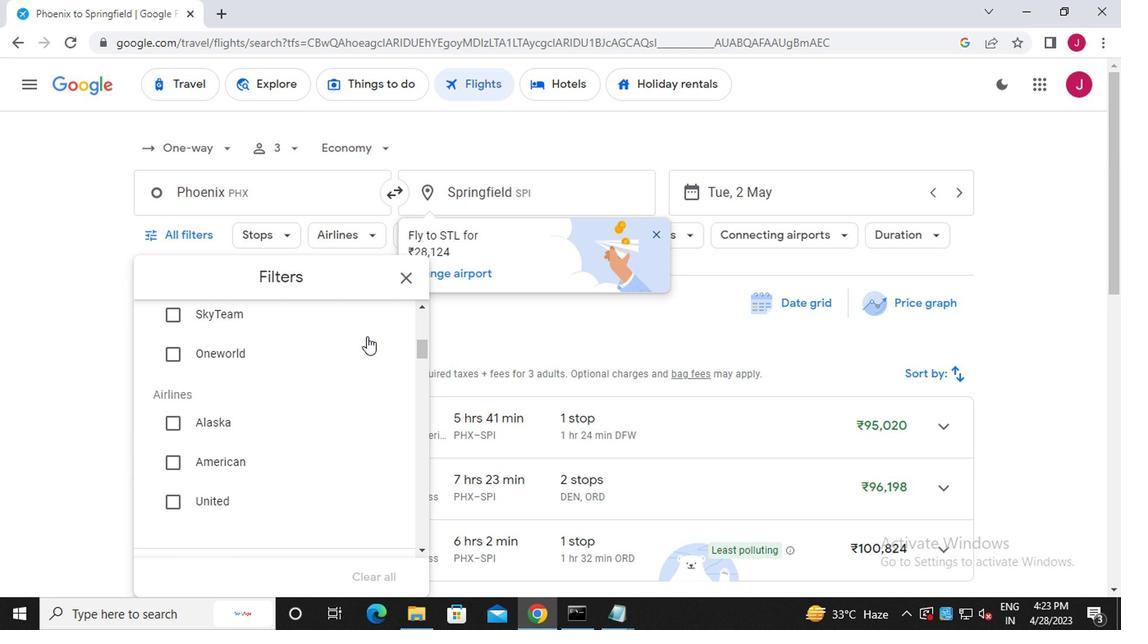 
Action: Mouse moved to (362, 338)
Screenshot: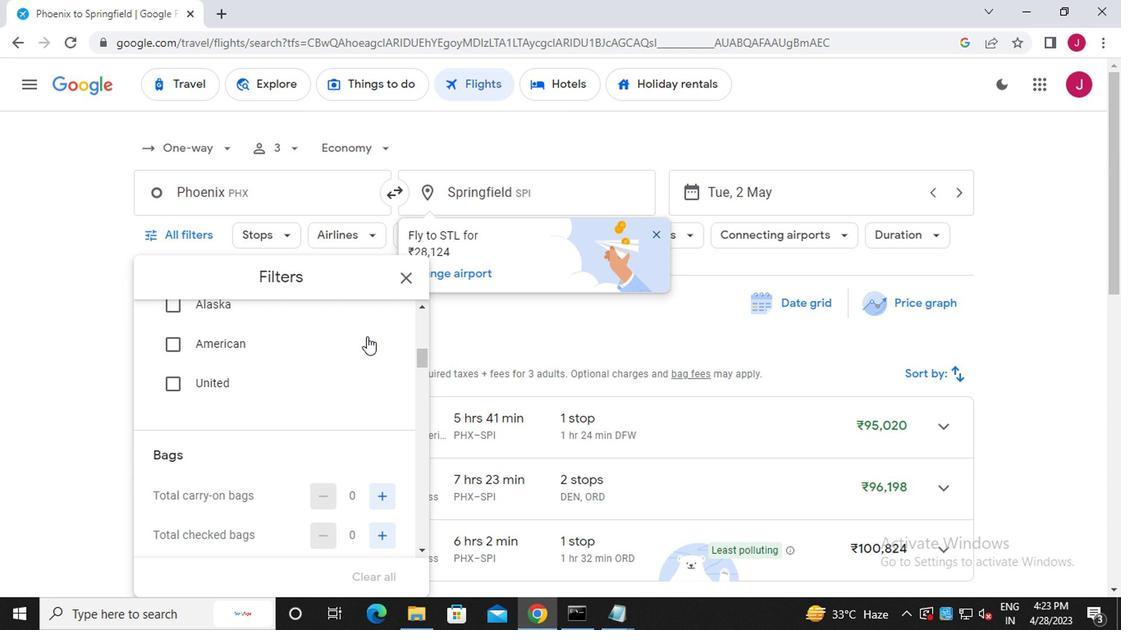 
Action: Mouse scrolled (362, 337) with delta (0, 0)
Screenshot: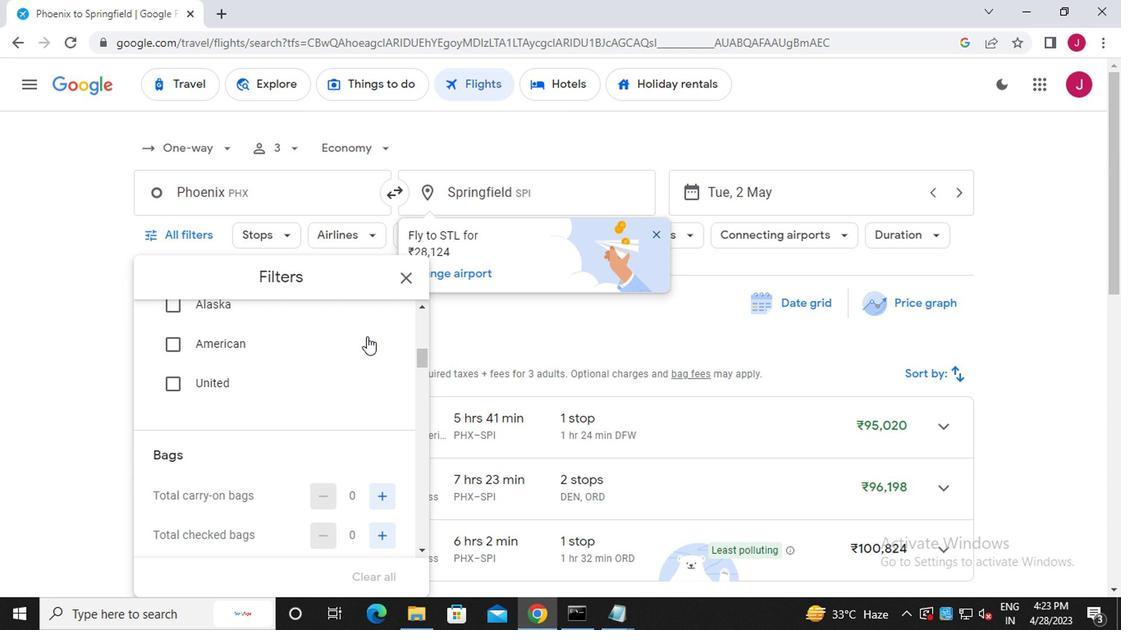 
Action: Mouse moved to (362, 338)
Screenshot: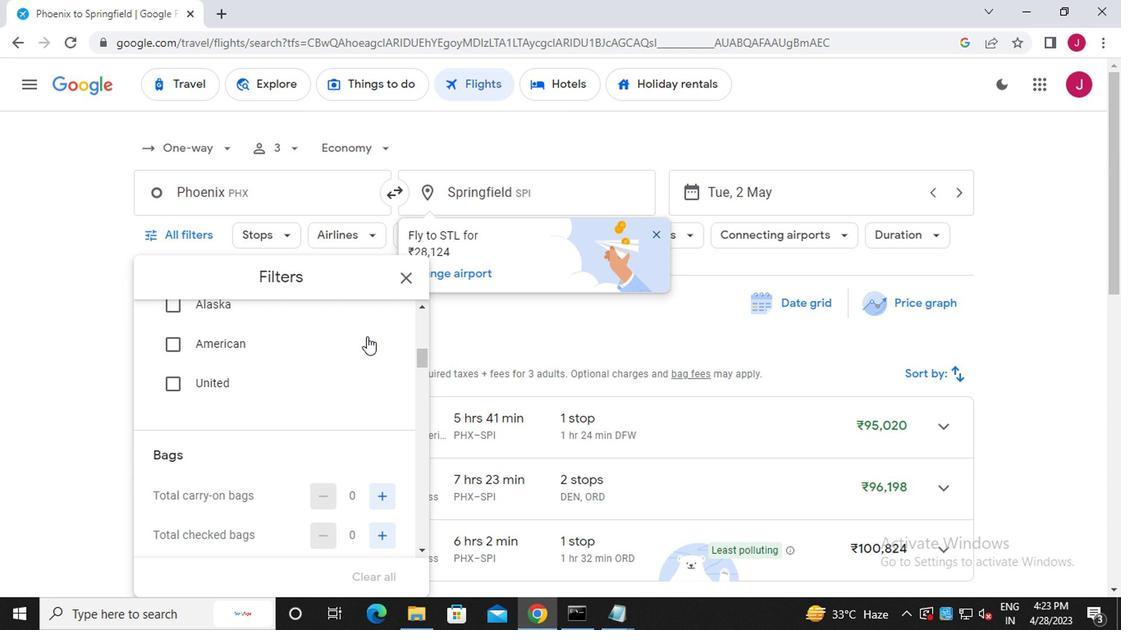 
Action: Mouse scrolled (362, 338) with delta (0, 0)
Screenshot: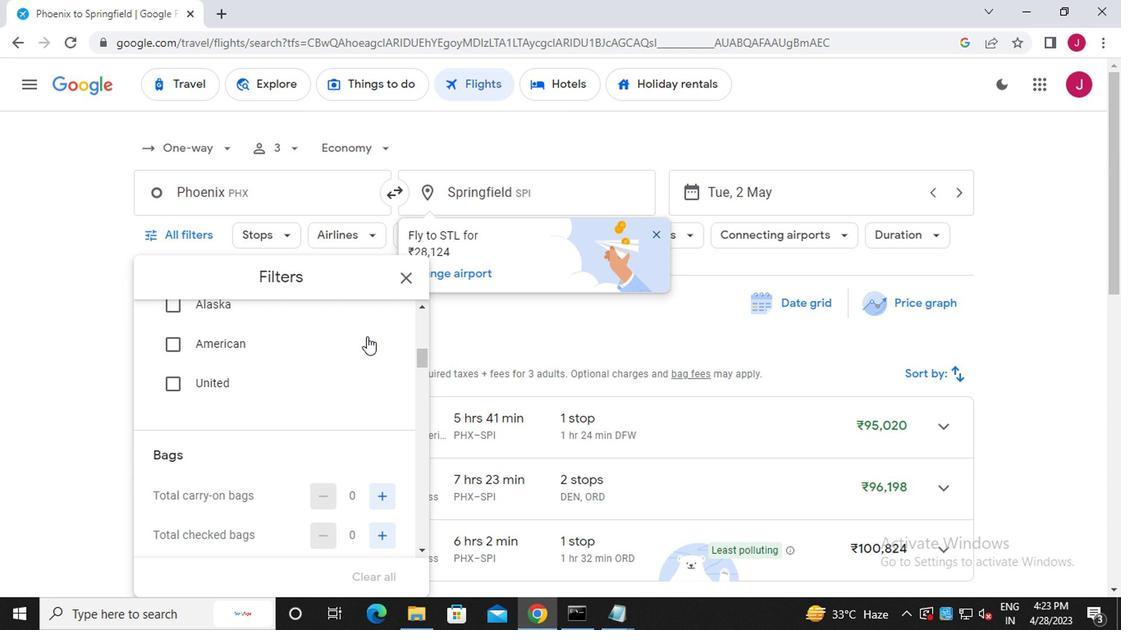 
Action: Mouse moved to (380, 334)
Screenshot: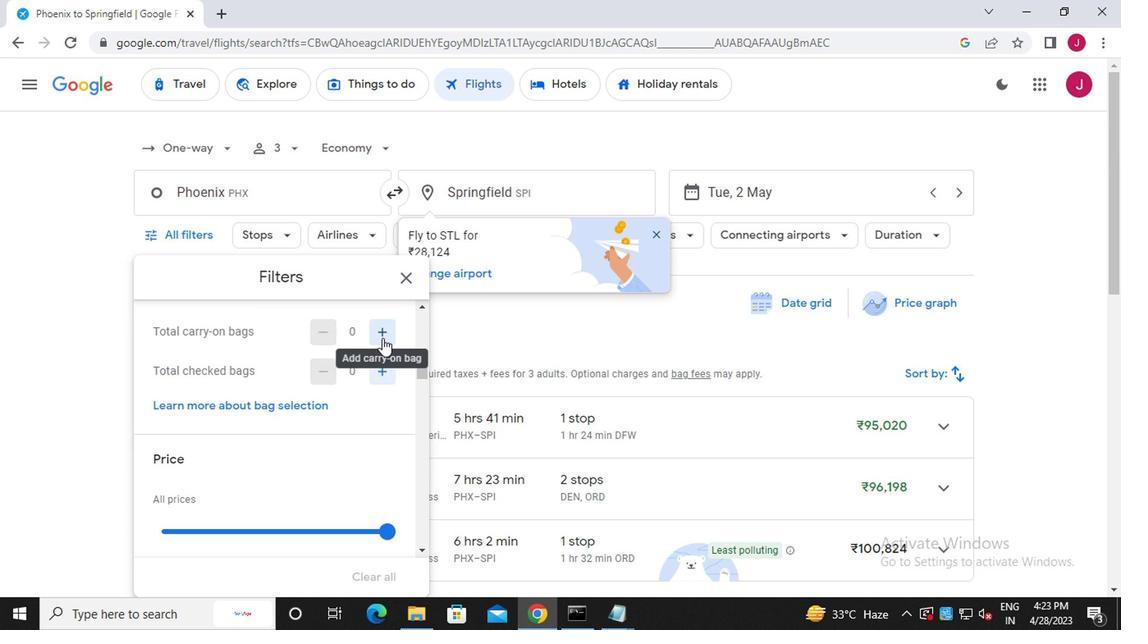 
Action: Mouse pressed left at (380, 334)
Screenshot: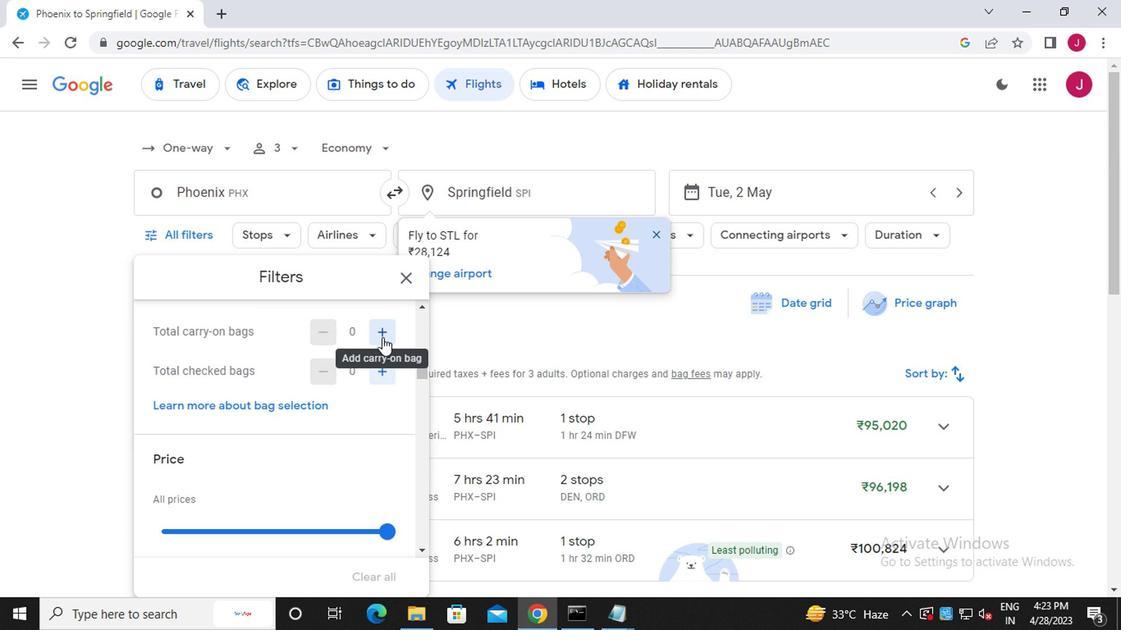 
Action: Mouse moved to (374, 336)
Screenshot: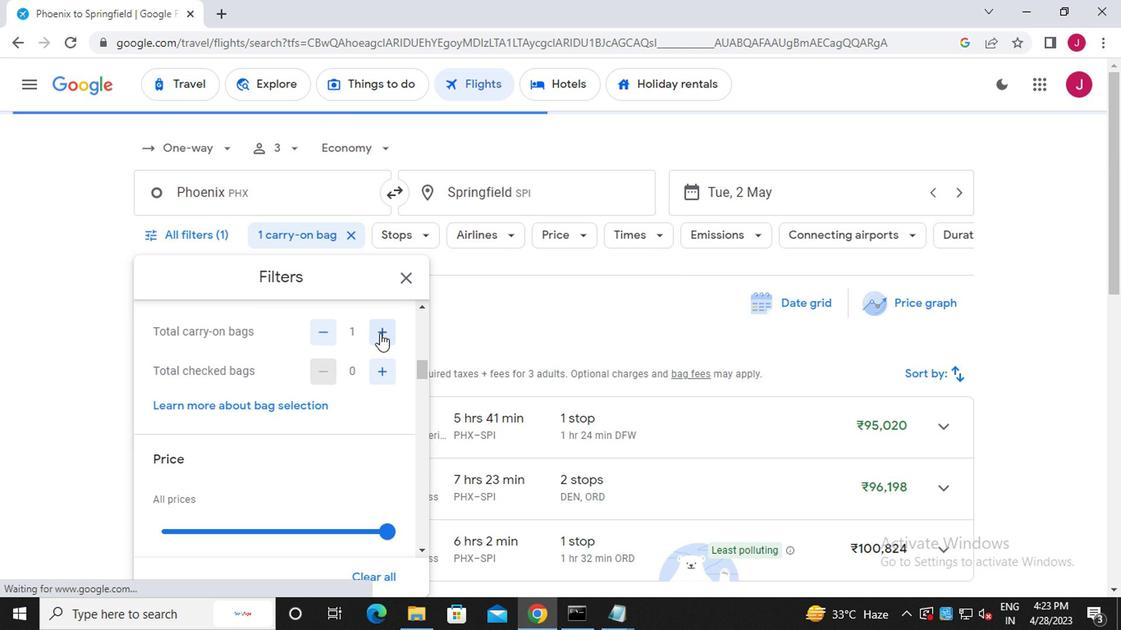 
Action: Mouse scrolled (374, 335) with delta (0, 0)
Screenshot: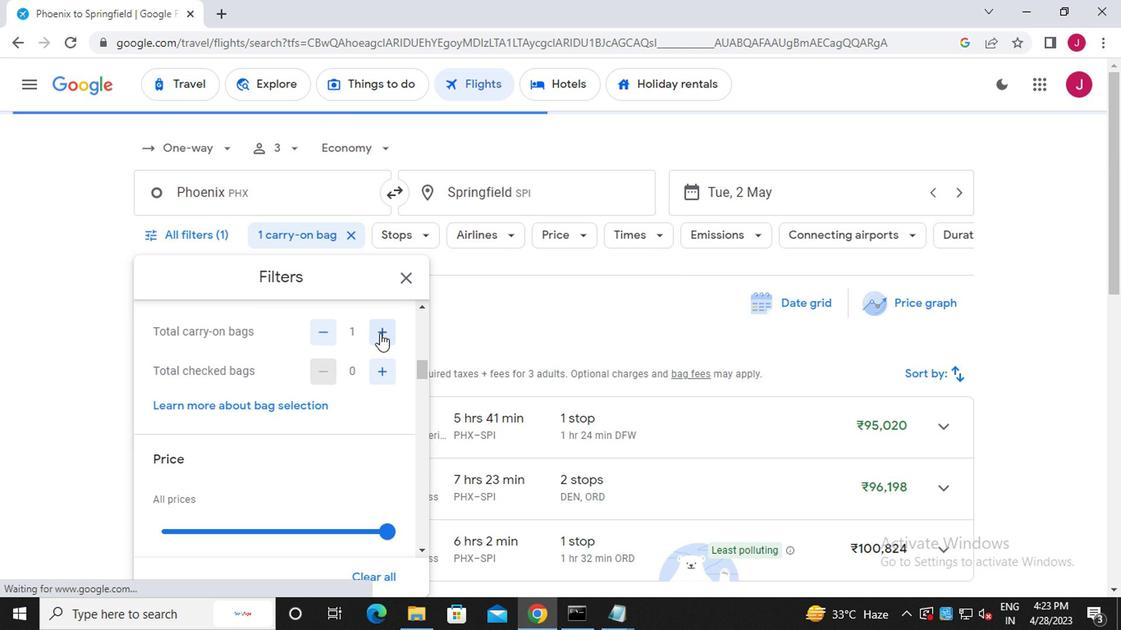 
Action: Mouse scrolled (374, 335) with delta (0, 0)
Screenshot: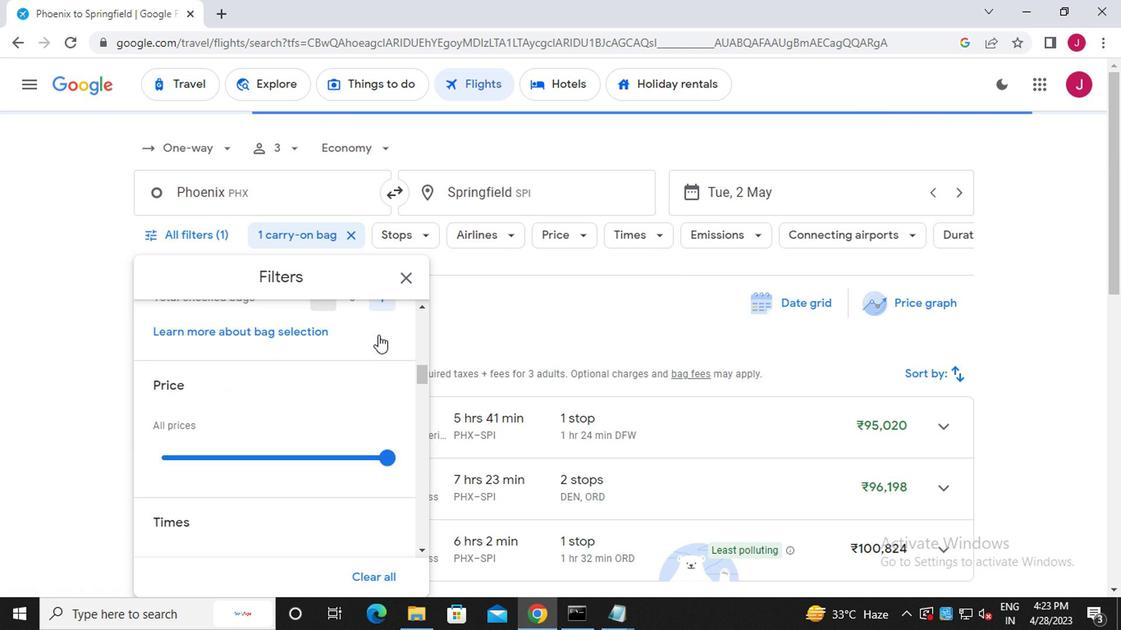 
Action: Mouse moved to (388, 368)
Screenshot: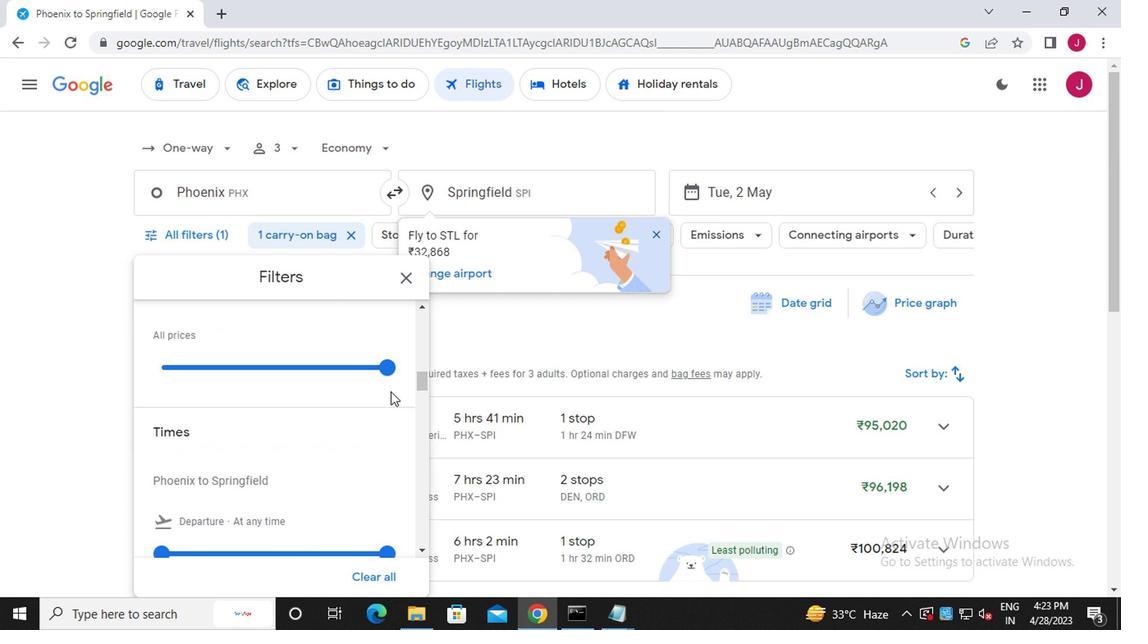 
Action: Mouse pressed left at (388, 368)
Screenshot: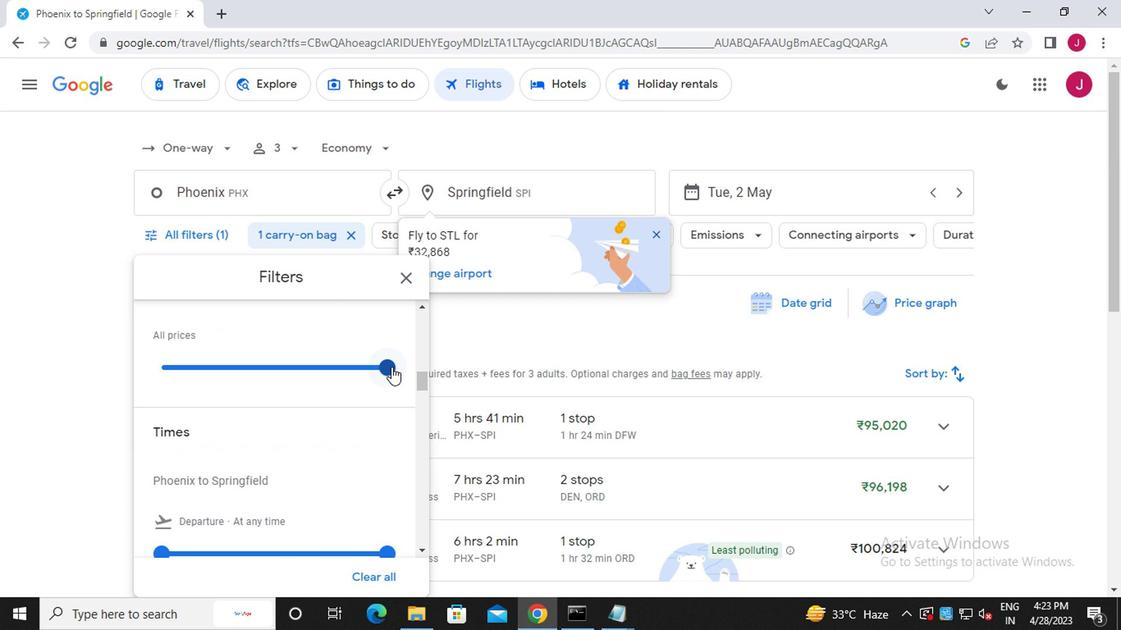 
Action: Mouse pressed left at (388, 368)
Screenshot: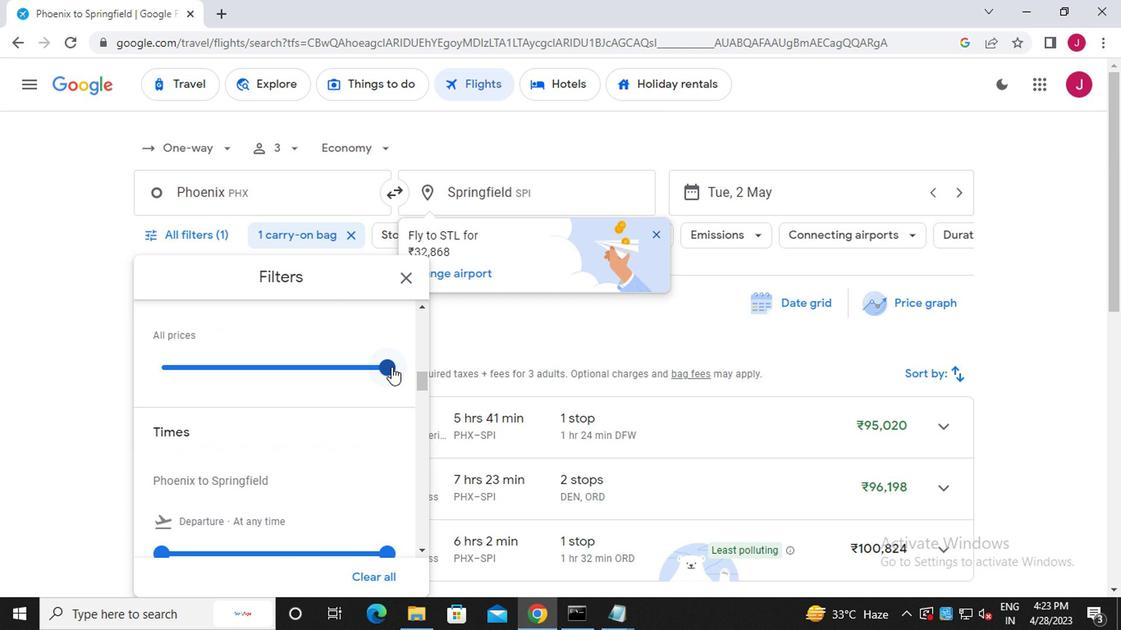 
Action: Mouse moved to (353, 433)
Screenshot: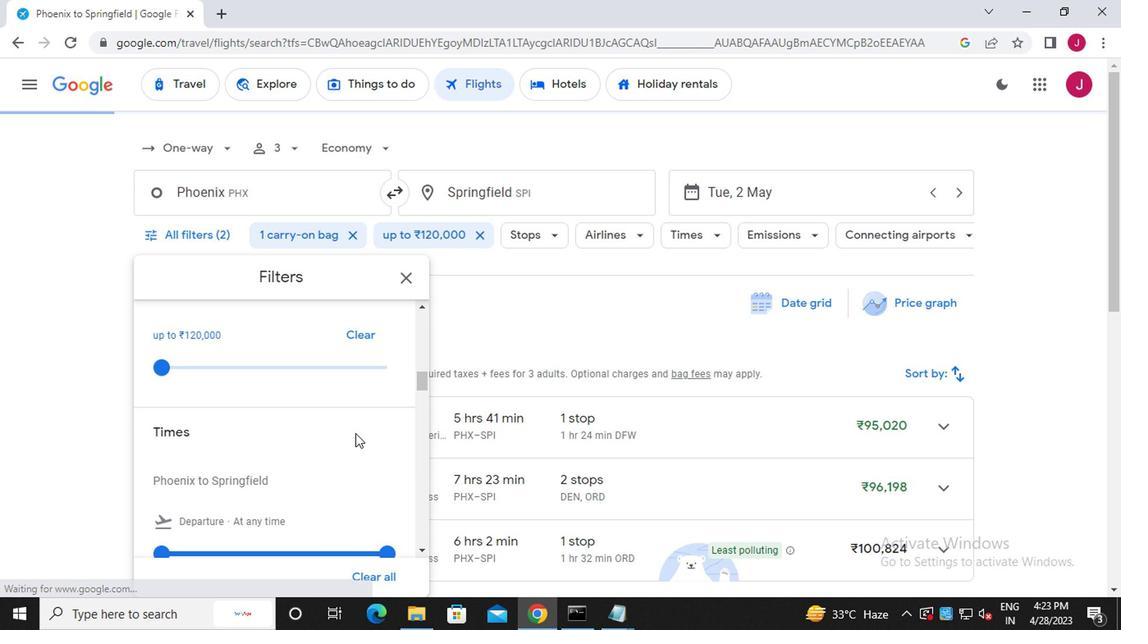 
Action: Mouse scrolled (353, 432) with delta (0, -1)
Screenshot: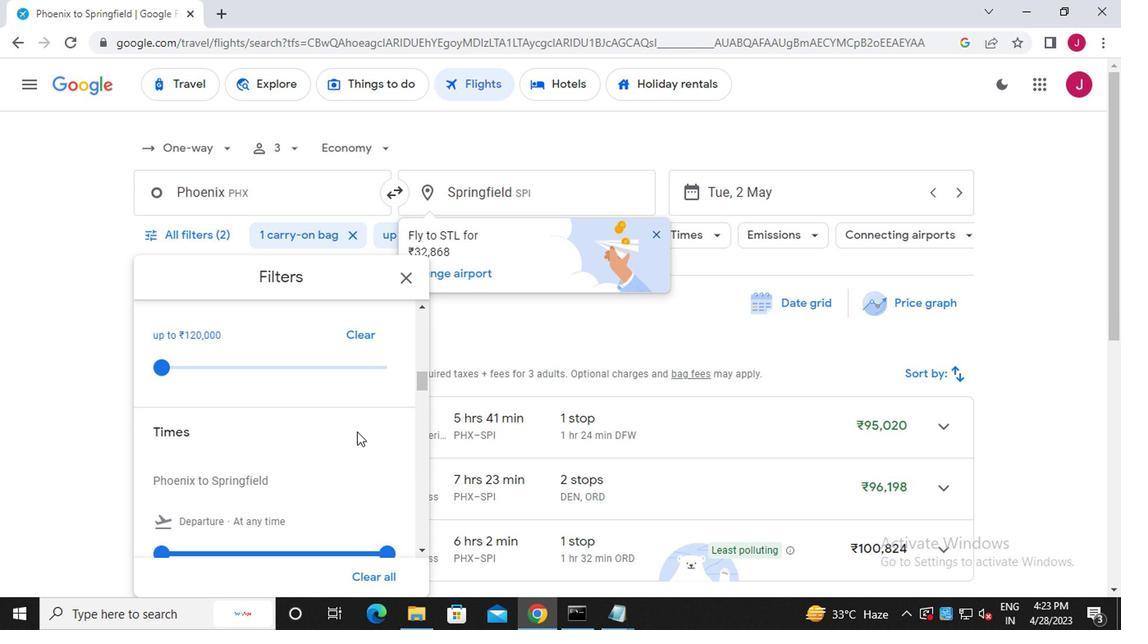 
Action: Mouse scrolled (353, 432) with delta (0, -1)
Screenshot: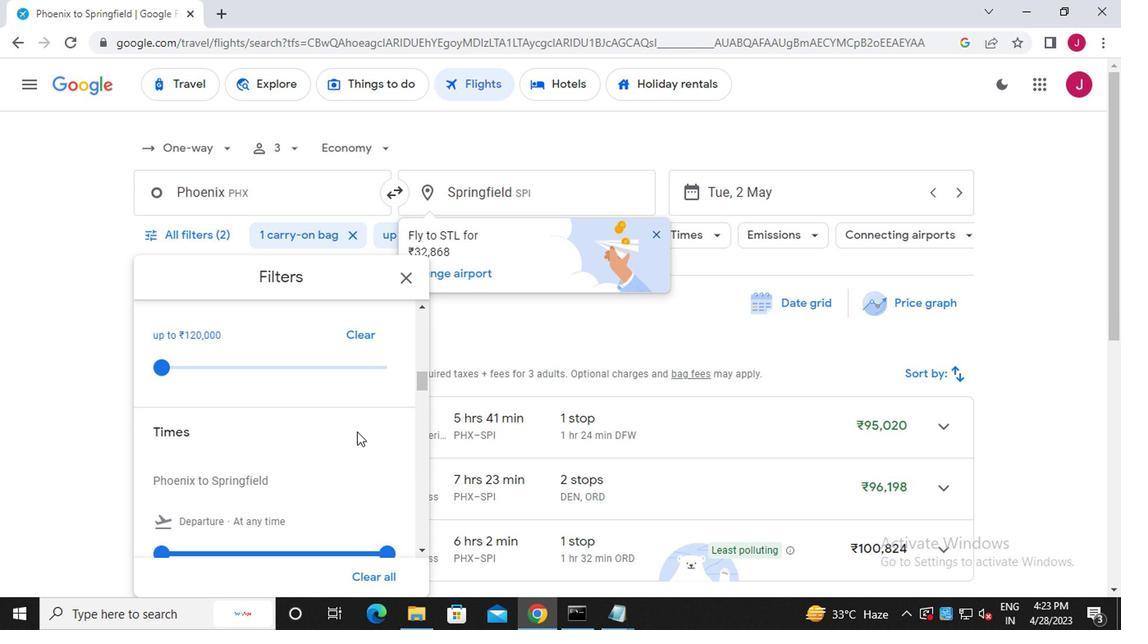 
Action: Mouse moved to (161, 388)
Screenshot: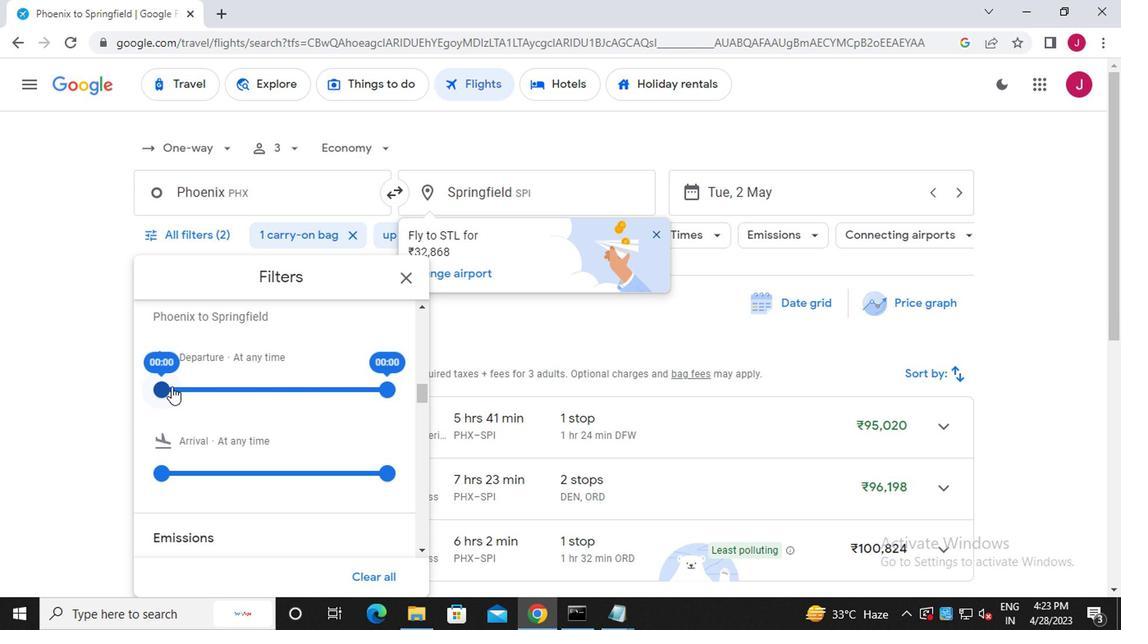 
Action: Mouse pressed left at (161, 388)
Screenshot: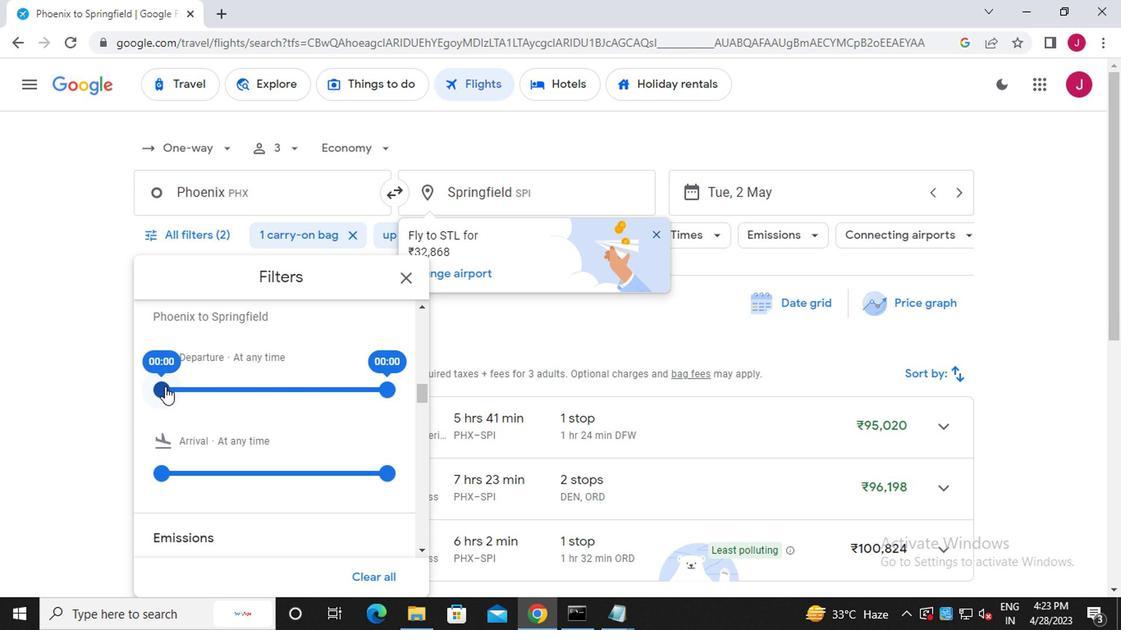 
Action: Mouse moved to (384, 388)
Screenshot: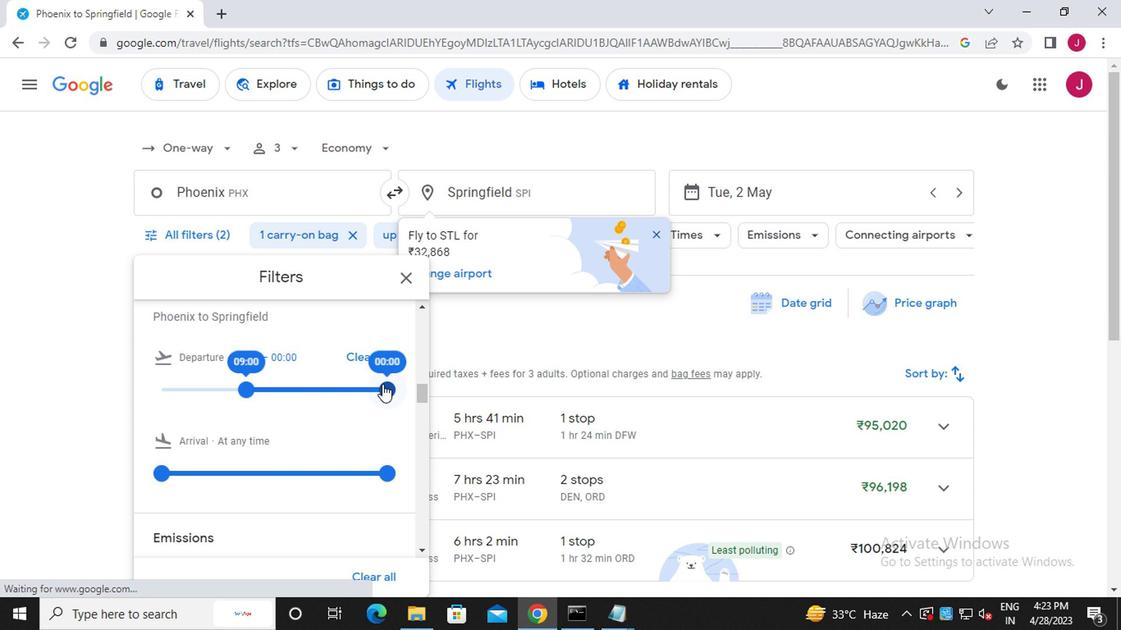 
Action: Mouse pressed left at (384, 388)
Screenshot: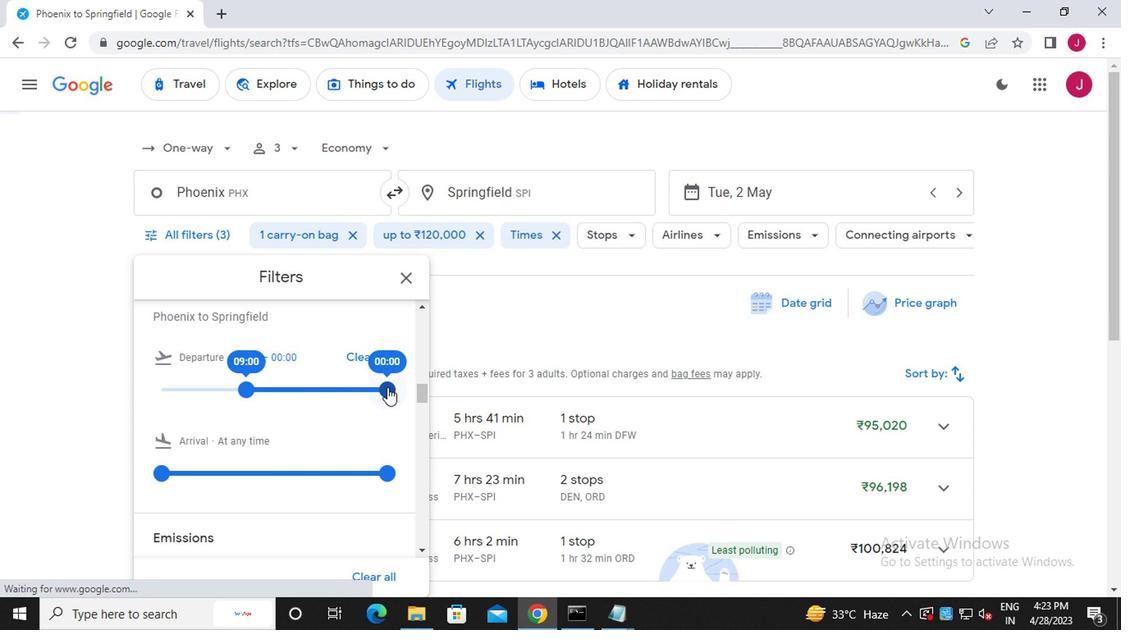 
Action: Mouse moved to (398, 281)
Screenshot: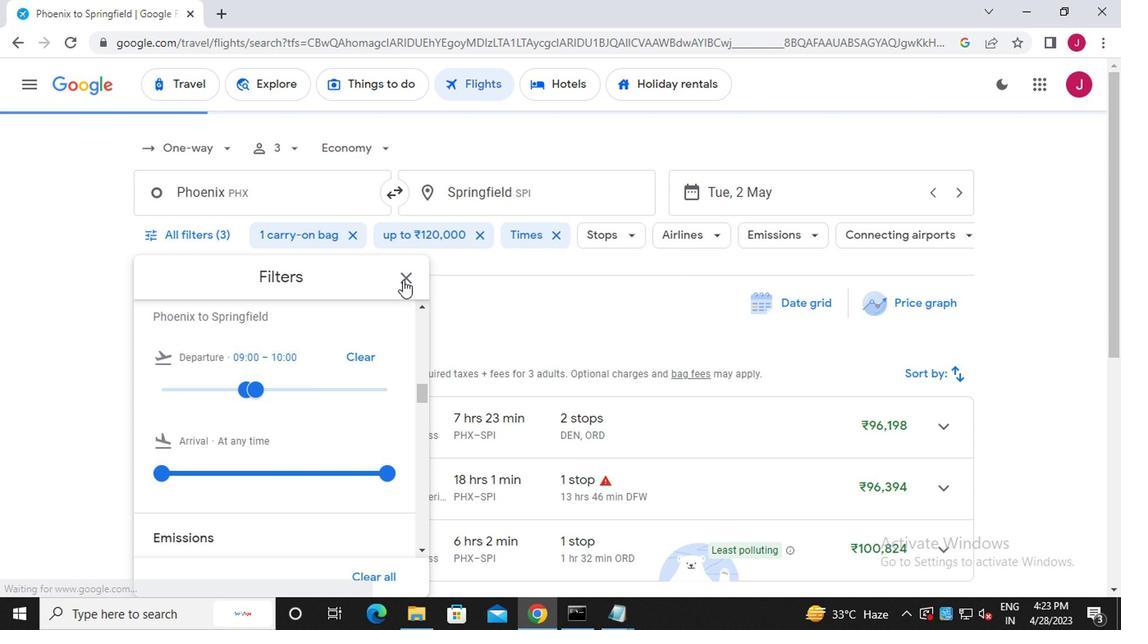 
Action: Mouse pressed left at (398, 281)
Screenshot: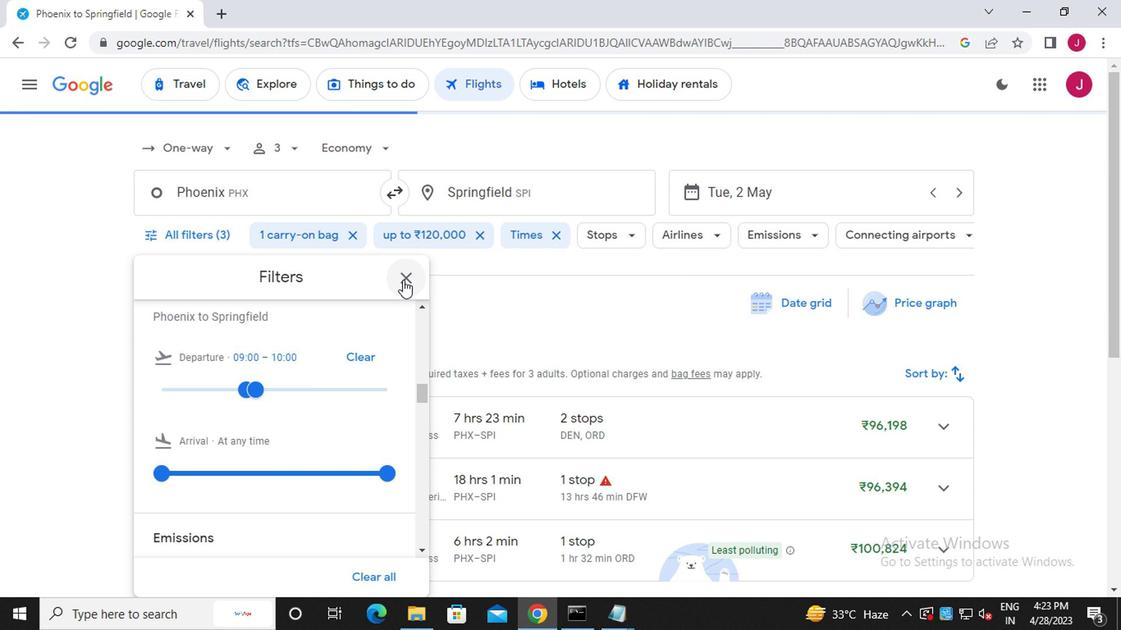 
